 Task: Open an excel sheet and write heading  Prime Sales. Add 10 people name  'David White, Emily Green, Andrew Baker, Madison Evans, Logan King, Grace Hill, Gabriel Young, Elizabeth Flores, Samuel Reed, Avery Nelson'Item code in between  5005-5060. Product range in between  5000-20000. Add Products   Keen Shoe, Lacoste Shoe, Merrell Shoe, Mizuno Shoe, Onitsuka Tiger Shoe, Salomon Shoe, Sanuk Shoe, Saucony Shoe, Sperry Shoe, Superga Shoe.Choose quantity  1 to 10 Tax 12 percent Total Add Amount. Save page  Prime Sales review book
Action: Mouse moved to (94, 163)
Screenshot: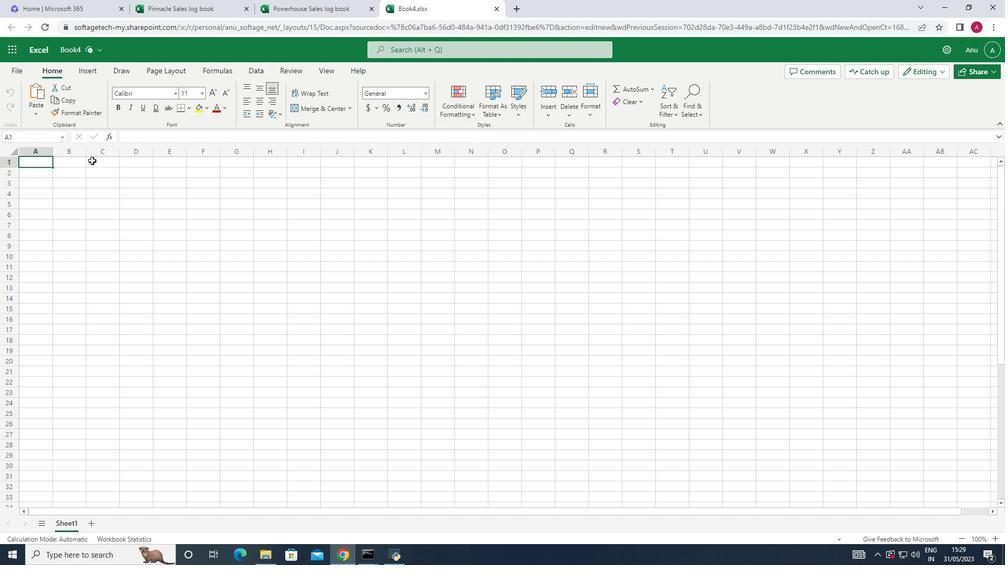 
Action: Mouse pressed left at (94, 163)
Screenshot: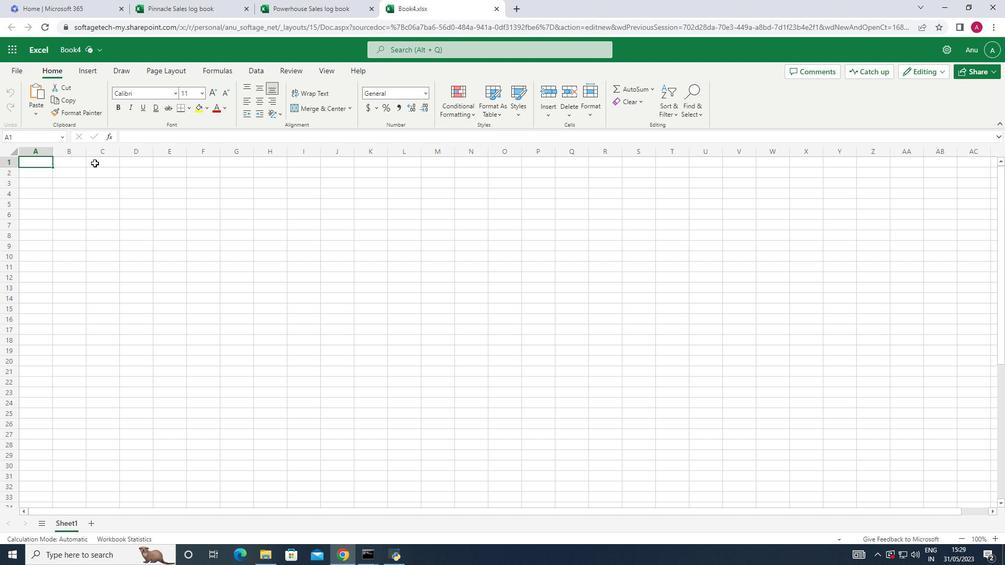 
Action: Key pressed <Key.shift>Prime<Key.space><Key.shift>Sales
Screenshot: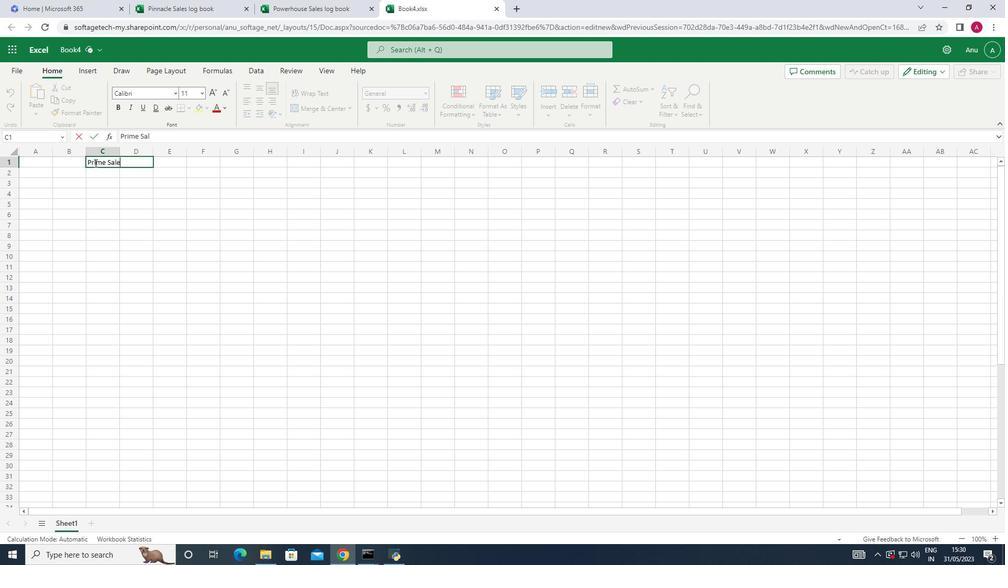 
Action: Mouse moved to (40, 172)
Screenshot: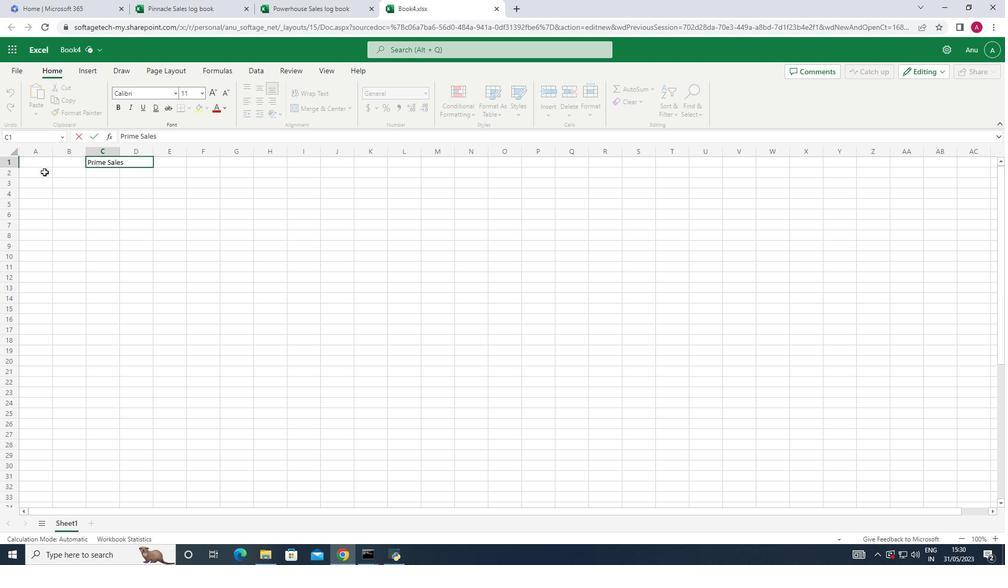 
Action: Mouse pressed left at (40, 172)
Screenshot: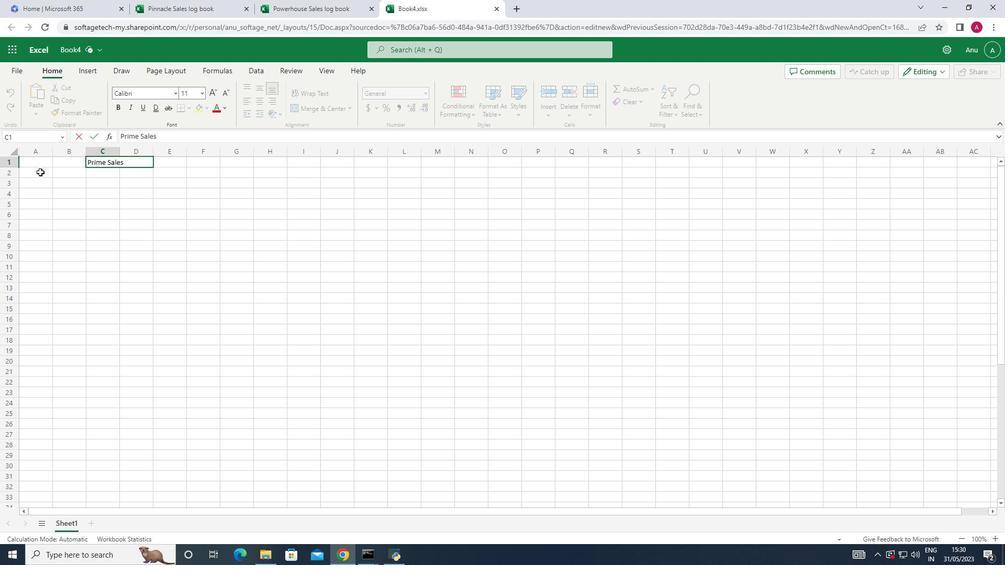 
Action: Key pressed <Key.shift_r><Key.shift_r>Name<Key.down><Key.shift>David<Key.space><Key.shift><Key.shift><Key.shift><Key.shift><Key.shift><Key.shift><Key.shift><Key.shift><Key.shift><Key.shift><Key.shift><Key.shift>White<Key.down><Key.shift>Emily<Key.space><Key.shift>Green<Key.down><Key.shift>Andrew<Key.space><Key.shift>Baker<Key.down><Key.shift_r>Madison<Key.space><Key.shift>Evans<Key.down><Key.shift_r>Logan<Key.space><Key.shift_r>King<Key.down><Key.shift>Grace<Key.space><Key.shift_r><Key.shift_r><Key.shift_r><Key.shift_r><Key.shift_r><Key.shift_r><Key.shift_r><Key.shift_r>Hili<Key.down><Key.up><Key.backspace><Key.shift>Grace<Key.space><Key.shift>Hill<Key.down><Key.shift>Gabriel<Key.space><Key.shift_r>Young<Key.down><Key.shift>Elizabeth<Key.space><Key.shift><Key.shift><Key.shift><Key.shift><Key.shift><Key.shift><Key.shift><Key.shift><Key.shift><Key.shift><Key.shift><Key.shift><Key.shift><Key.shift><Key.shift>Flores<Key.down><Key.shift>Samuel<Key.space><Key.shift>Reed<Key.down><Key.shift>Avery<Key.space><Key.shift_r>Nelson
Screenshot: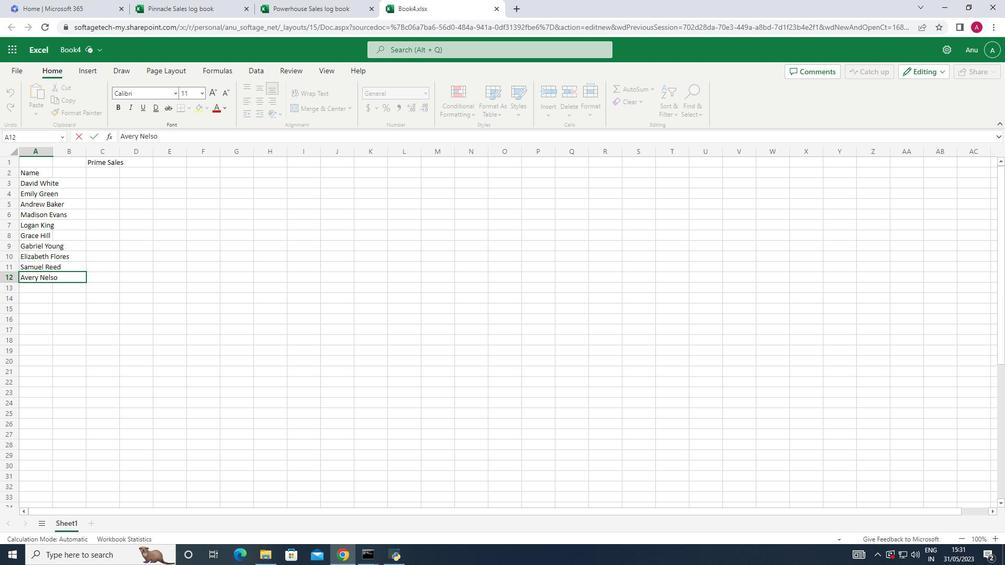 
Action: Mouse moved to (55, 151)
Screenshot: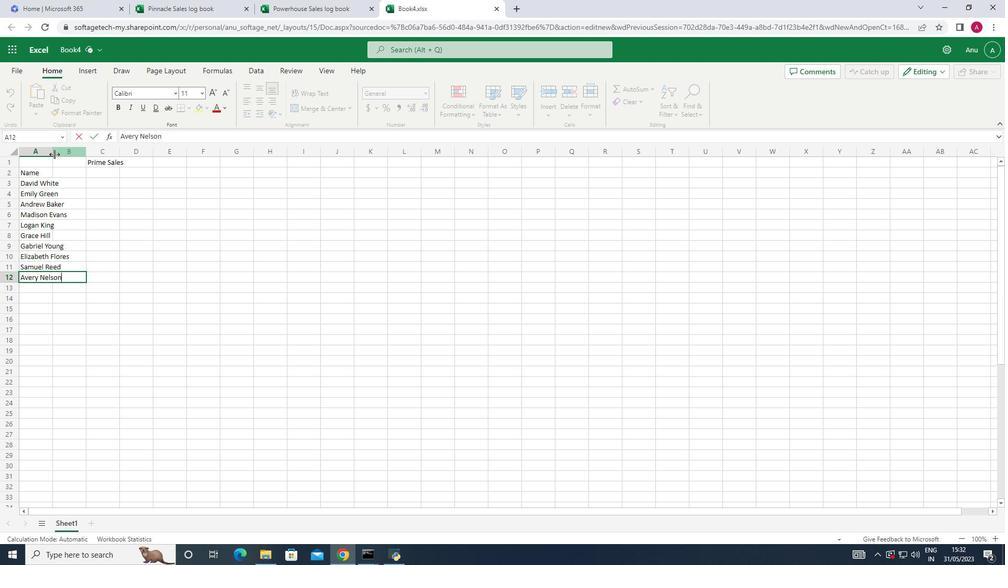 
Action: Mouse pressed left at (55, 151)
Screenshot: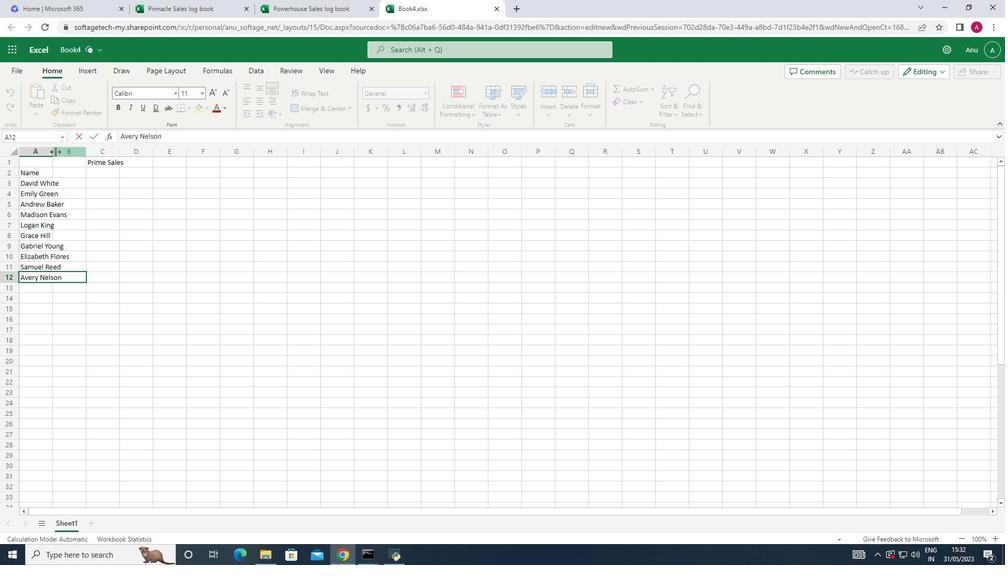 
Action: Mouse pressed left at (55, 151)
Screenshot: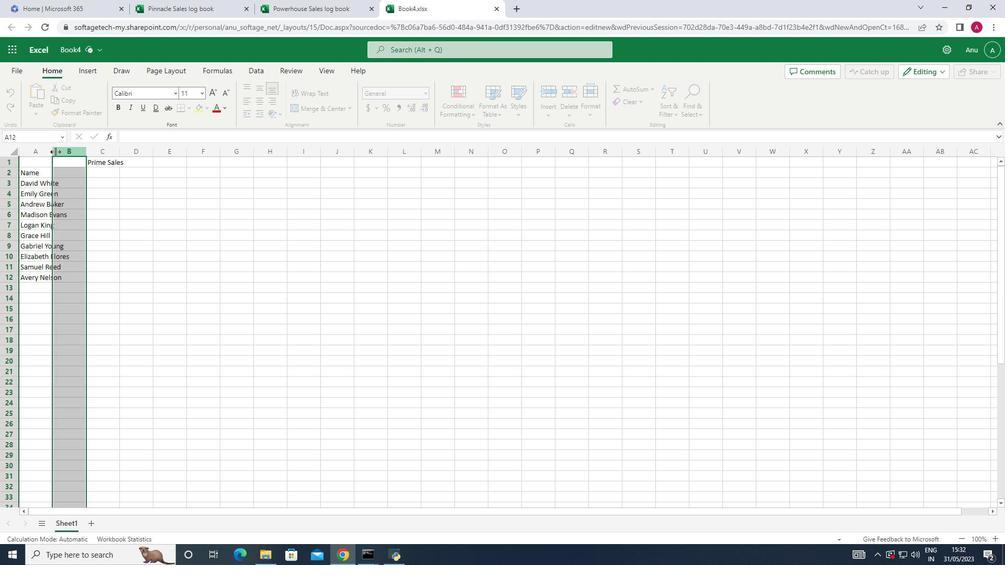 
Action: Mouse moved to (84, 171)
Screenshot: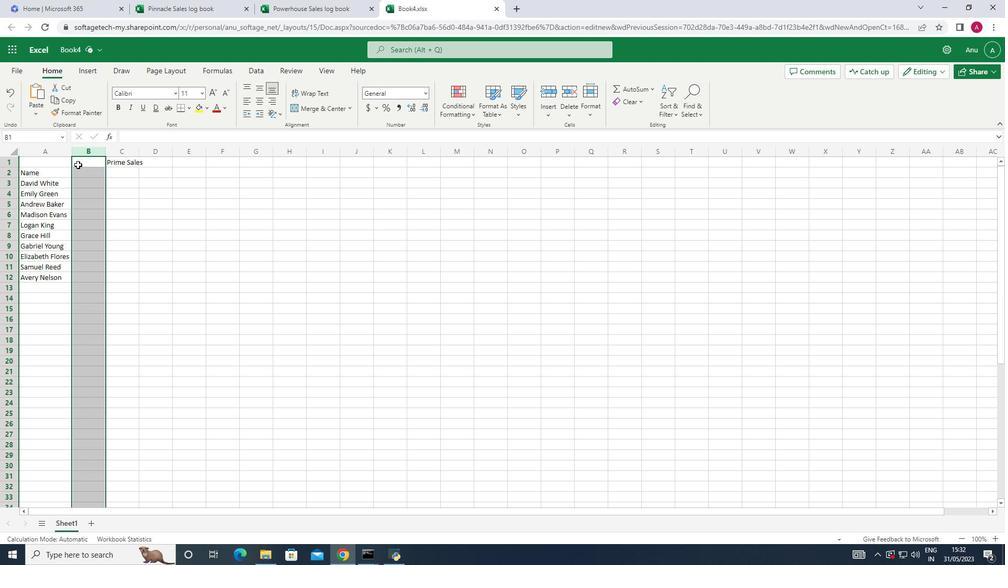 
Action: Mouse pressed left at (84, 171)
Screenshot: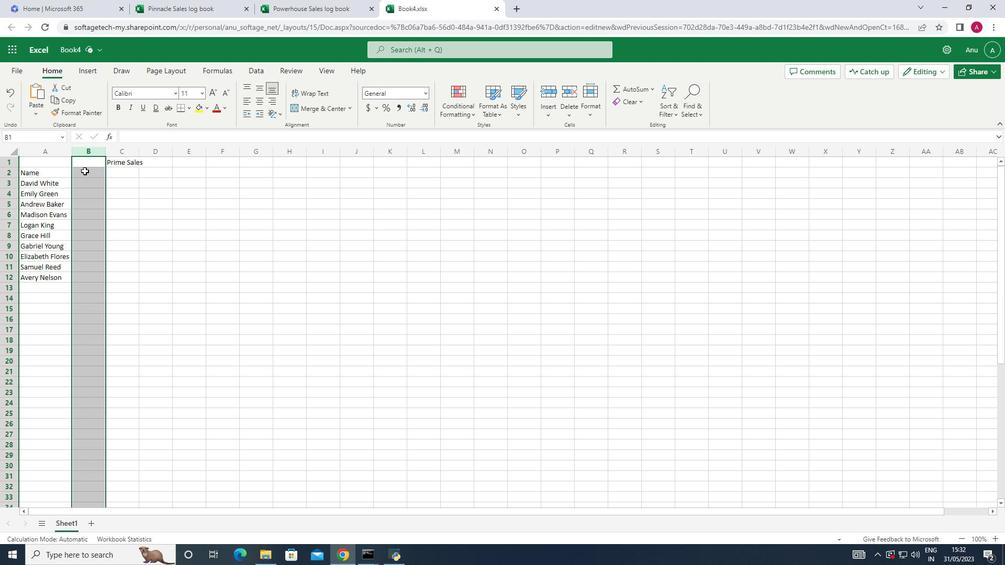 
Action: Mouse moved to (63, 187)
Screenshot: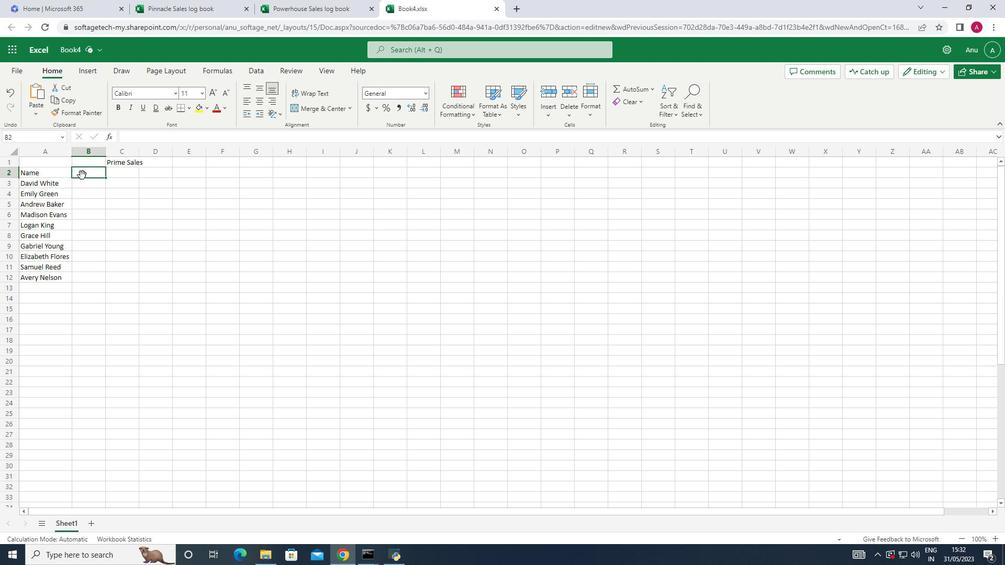 
Action: Key pressed <Key.shift_r>Item<Key.space><Key.shift>Code<Key.down>500550<Key.backspace><Key.backspace><Key.down>5008<Key.down>5010<Key.down>5016<Key.down>5022<Key.down>5035<Key.down>5055<Key.down>5057<Key.down>5059<Key.down>505<Key.backspace>60
Screenshot: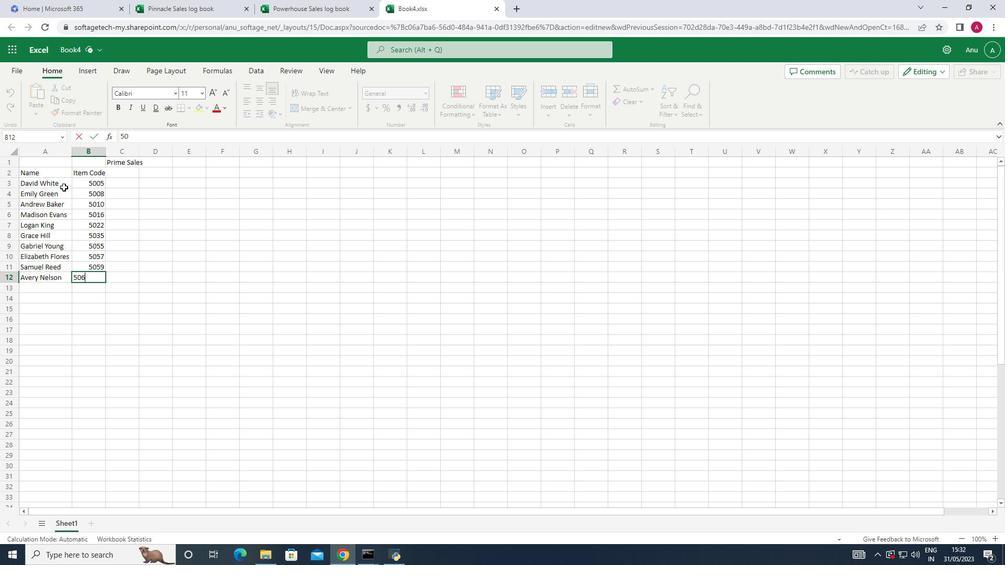 
Action: Mouse moved to (129, 171)
Screenshot: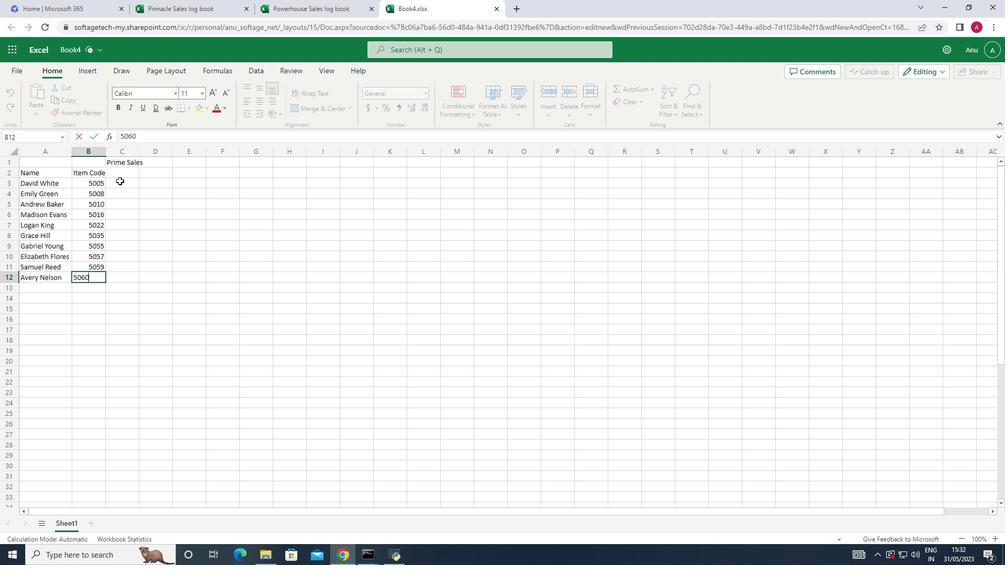 
Action: Mouse pressed left at (129, 171)
Screenshot: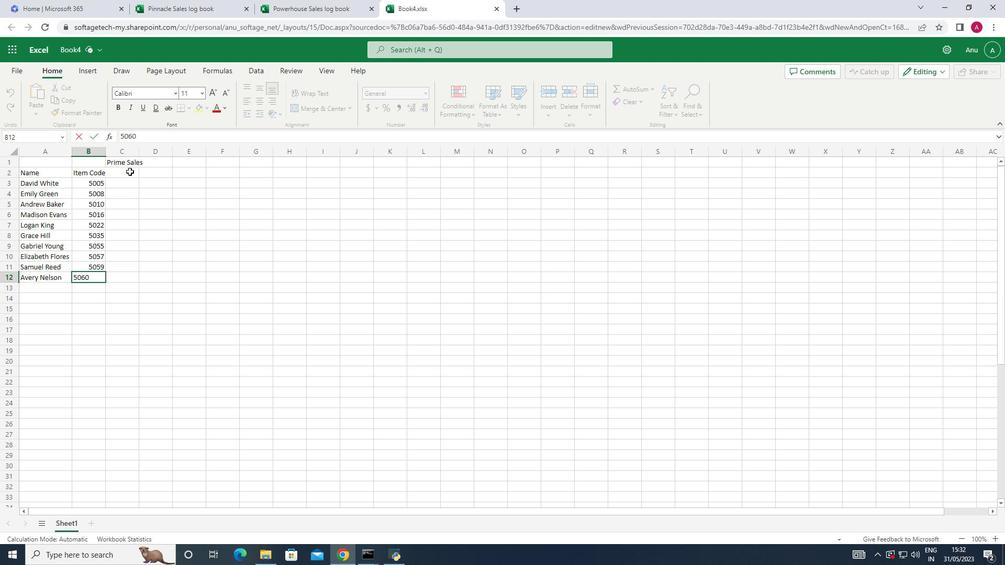 
Action: Mouse moved to (107, 184)
Screenshot: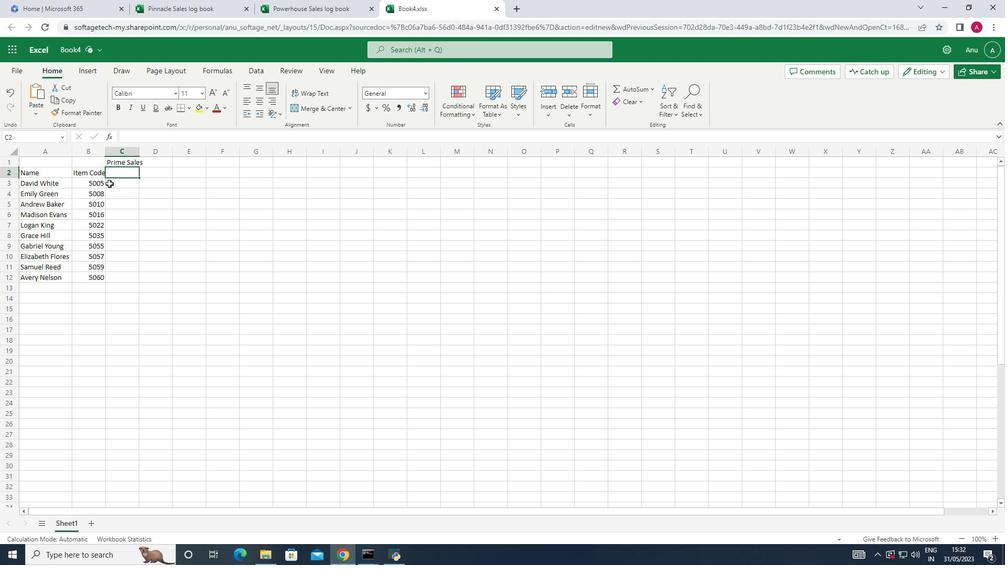 
Action: Key pressed <Key.shift_r>Product<Key.space><Key.shift>Range<Key.down>5000<Key.down>7000<Key.down>10000<Key.down>12000<Key.down>16000<Key.down>16700<Key.down>17000<Key.down>18200<Key.down>19500<Key.down>20000
Screenshot: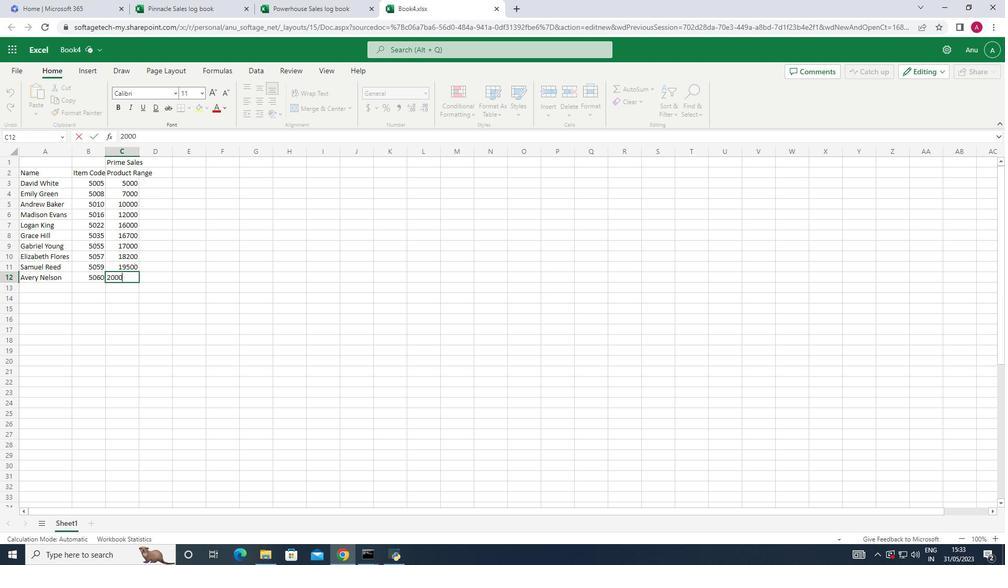 
Action: Mouse moved to (138, 150)
Screenshot: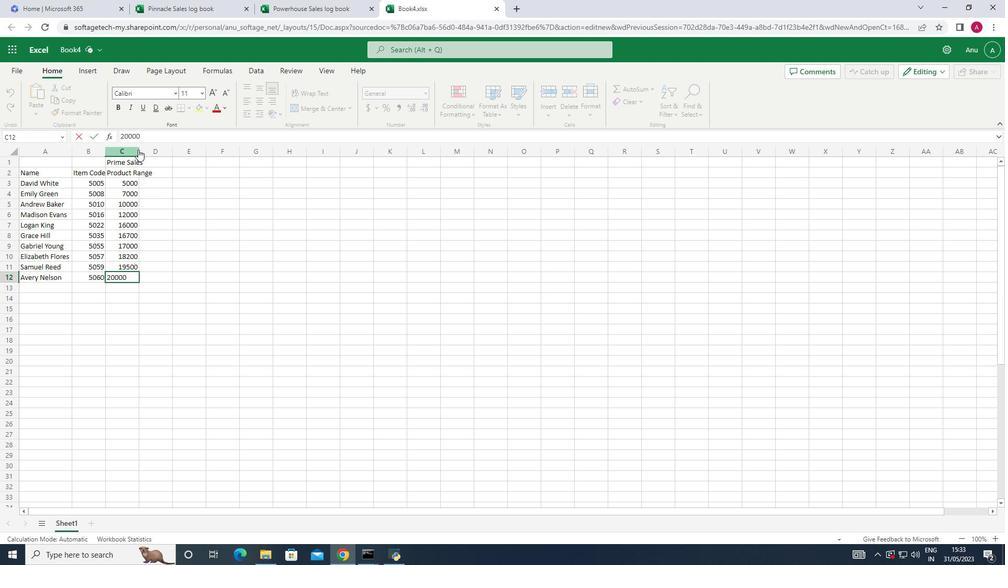 
Action: Mouse pressed left at (138, 150)
Screenshot: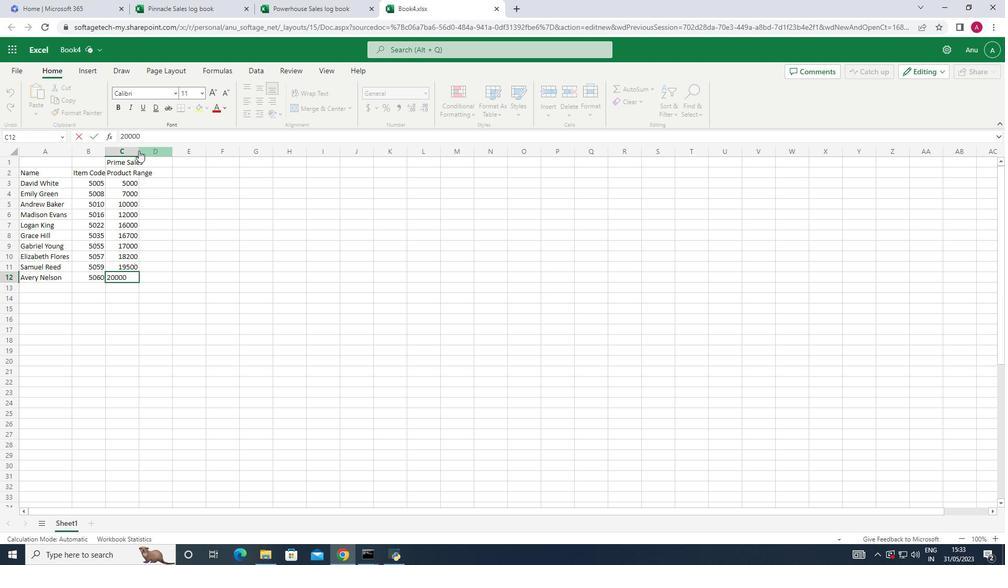 
Action: Mouse pressed left at (138, 150)
Screenshot: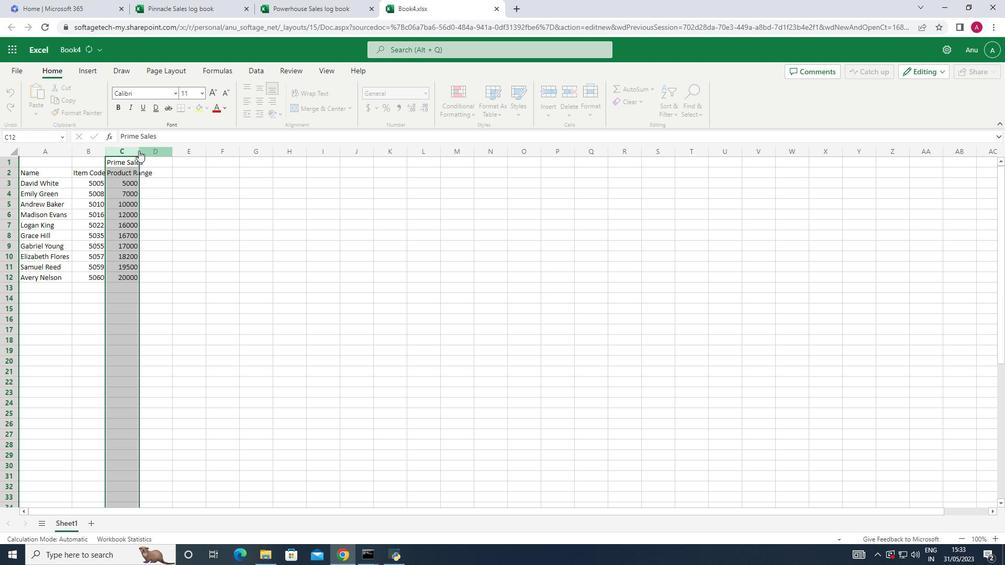 
Action: Mouse moved to (165, 171)
Screenshot: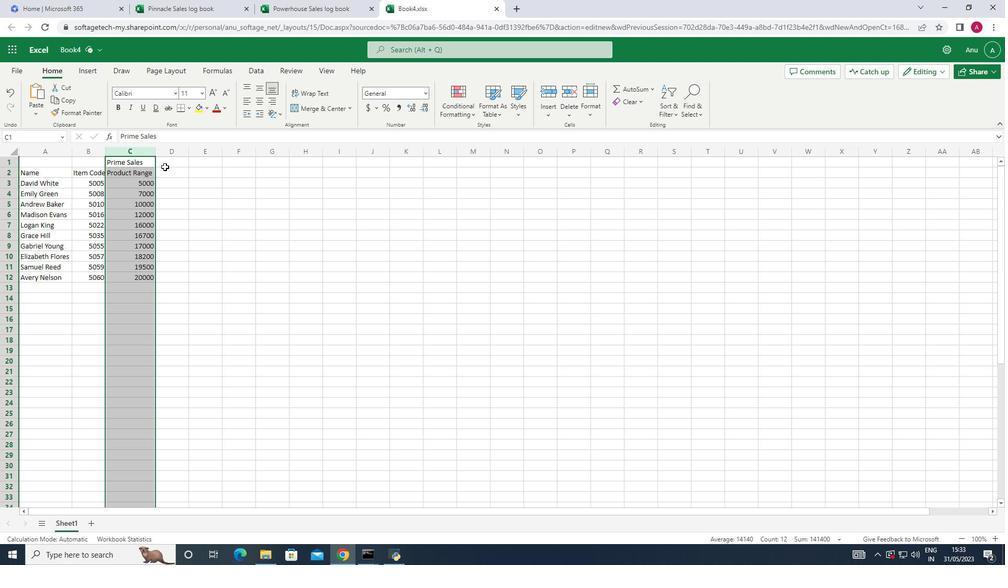 
Action: Mouse pressed left at (165, 171)
Screenshot: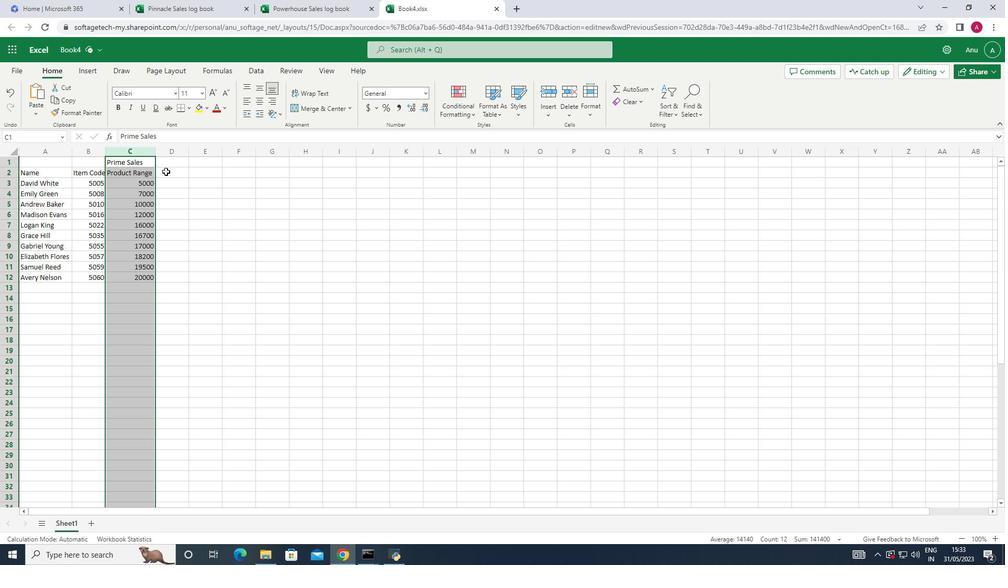 
Action: Mouse moved to (137, 193)
Screenshot: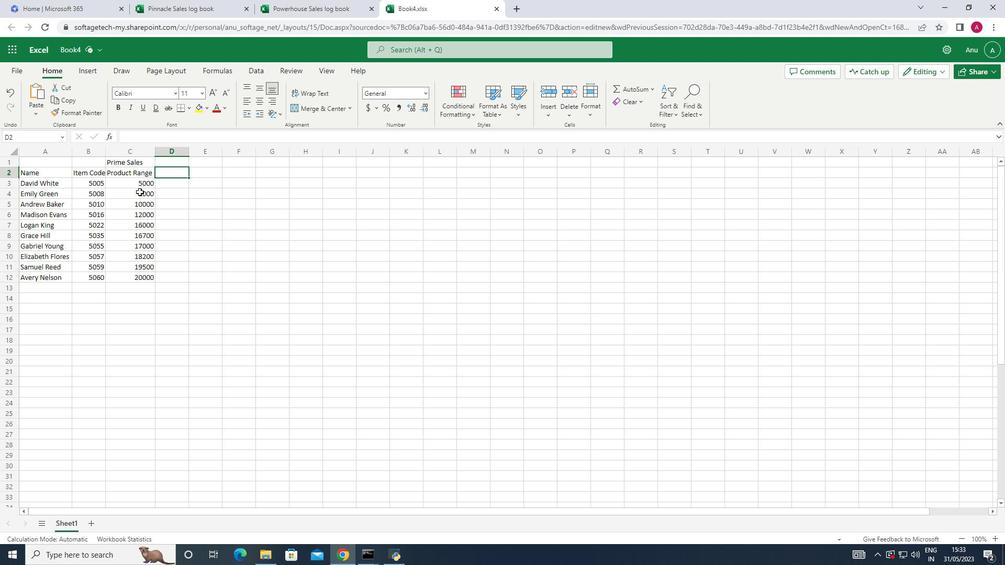 
Action: Key pressed <Key.shift_r>Product<Key.space>
Screenshot: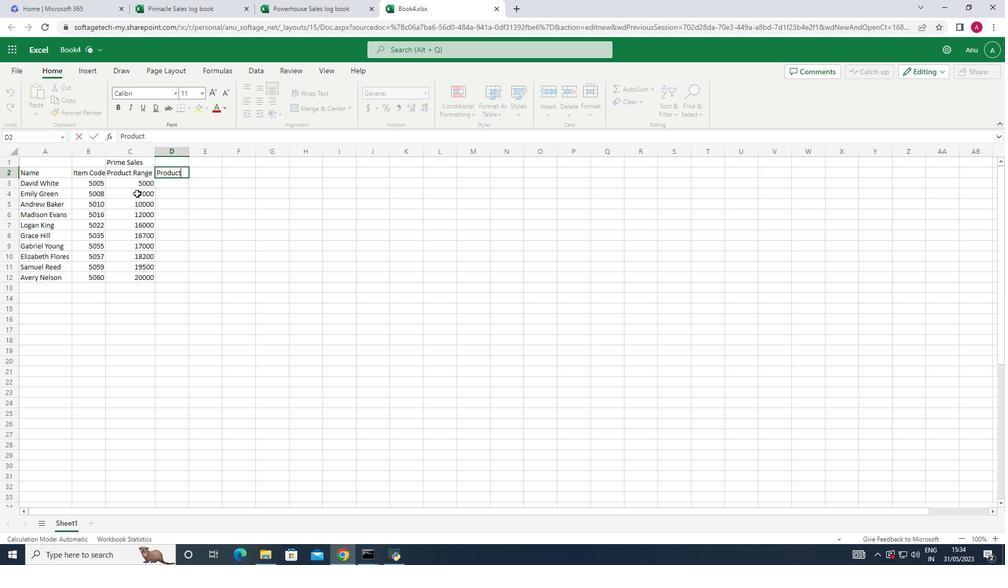 
Action: Mouse moved to (90, 225)
Screenshot: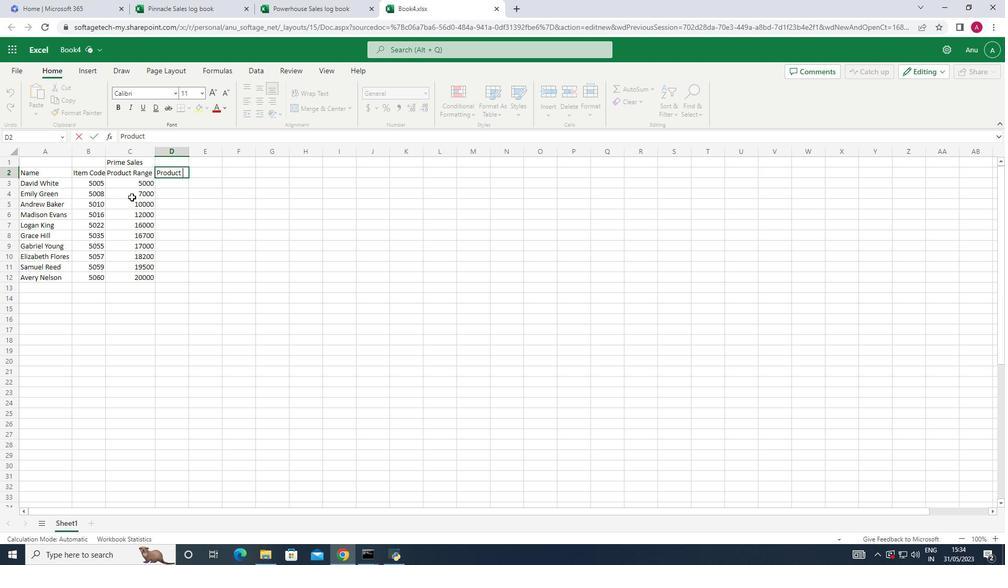 
Action: Key pressed s
Screenshot: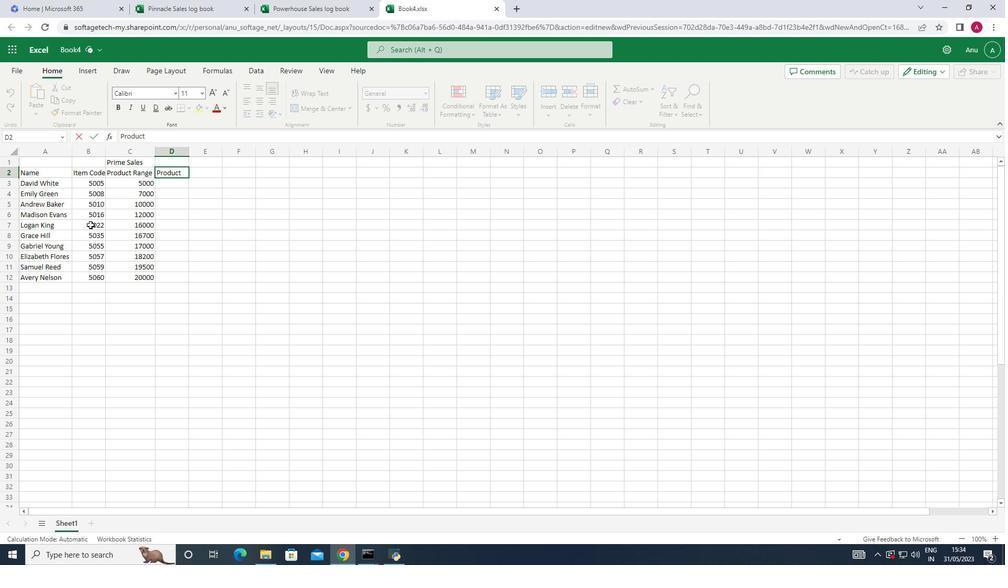 
Action: Mouse moved to (23, 315)
Screenshot: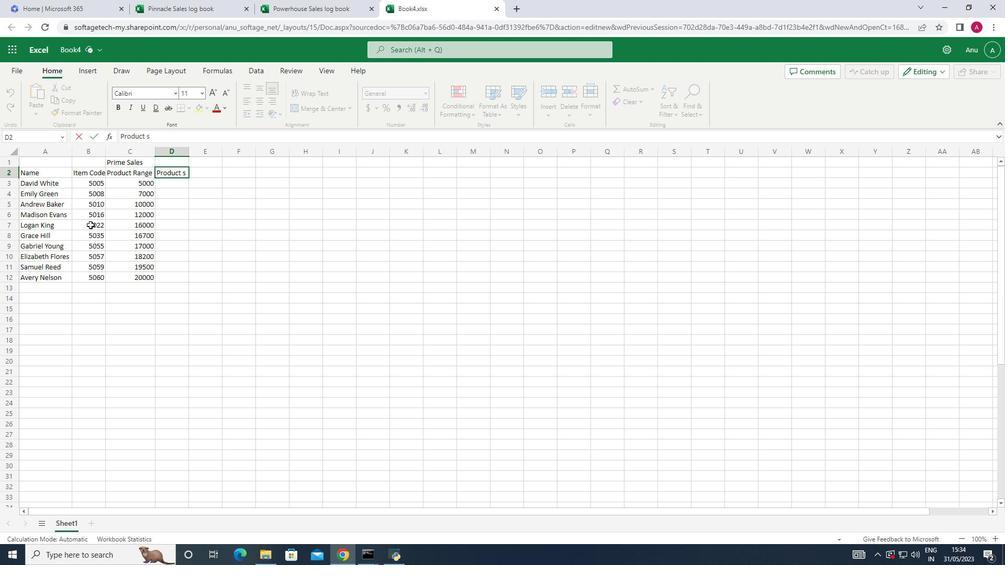 
Action: Key pressed <Key.backspace><Key.backspace>s<Key.down><Key.shift_r>Keen<Key.space><Key.shift>Shoe<Key.down><Key.shift_r>Lacoste<Key.space><Key.shift>Shoe<Key.down><Key.shift><Key.shift><Key.shift><Key.shift>Merrell<Key.space><Key.shift>Shoe<Key.down><Key.shift_r>Mizuno<Key.space><Key.shift>Shoe<Key.down><Key.shift_r>Onitsuka<Key.space><Key.shift>Tiger<Key.space><Key.shift>Shoe<Key.down><Key.shift>Salomon<Key.space><Key.shift>Shoe<Key.down><Key.shift>Sanuk<Key.space><Key.shift>Shoe<Key.down><Key.shift>Saucony<Key.space><Key.shift>Shoe<Key.down><Key.shift>Sperry<Key.space><Key.shift>Shoe<Key.down><Key.shift>Superga<Key.space>sh<Key.backspace><Key.backspace><Key.shift>Shoe
Screenshot: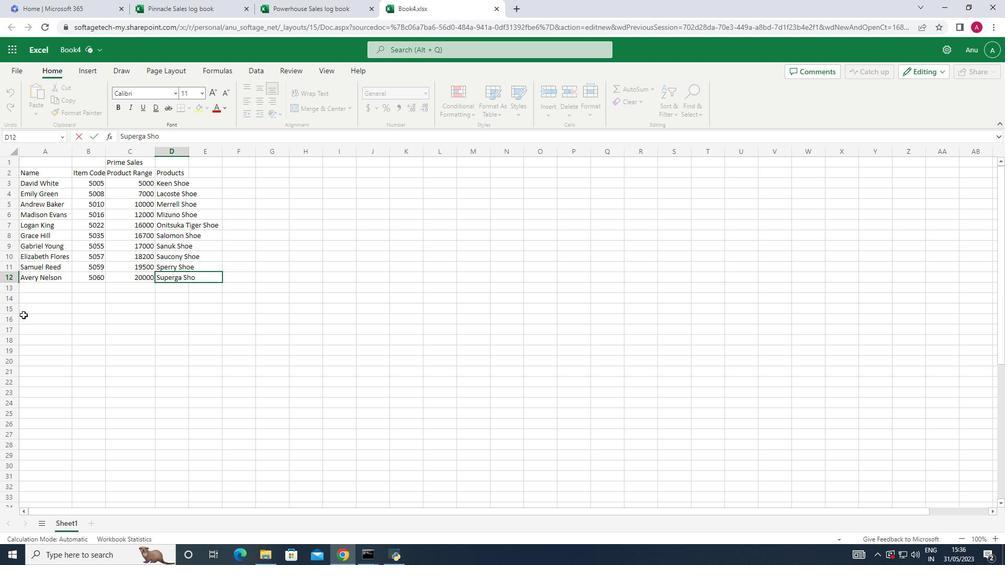 
Action: Mouse moved to (188, 151)
Screenshot: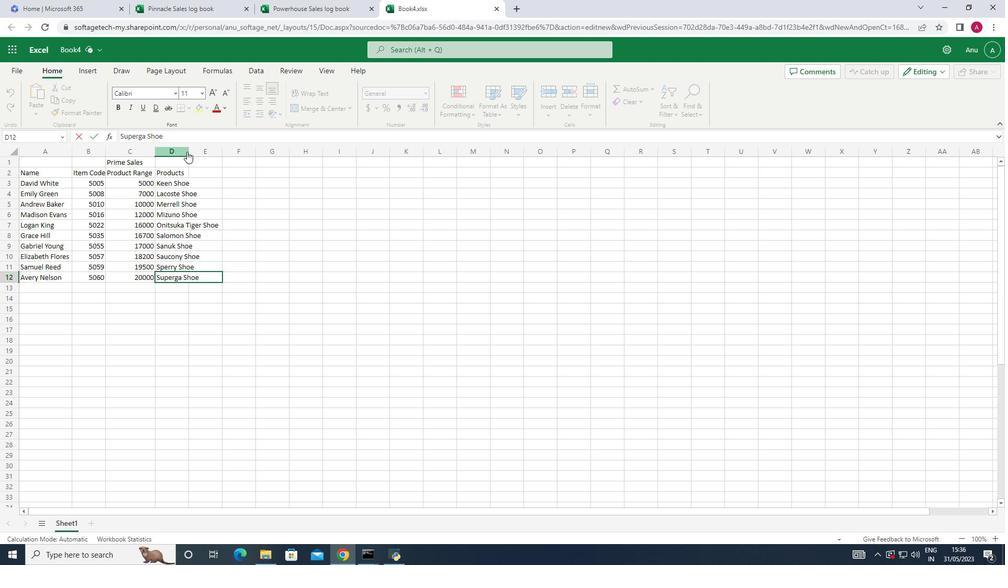 
Action: Mouse pressed left at (188, 151)
Screenshot: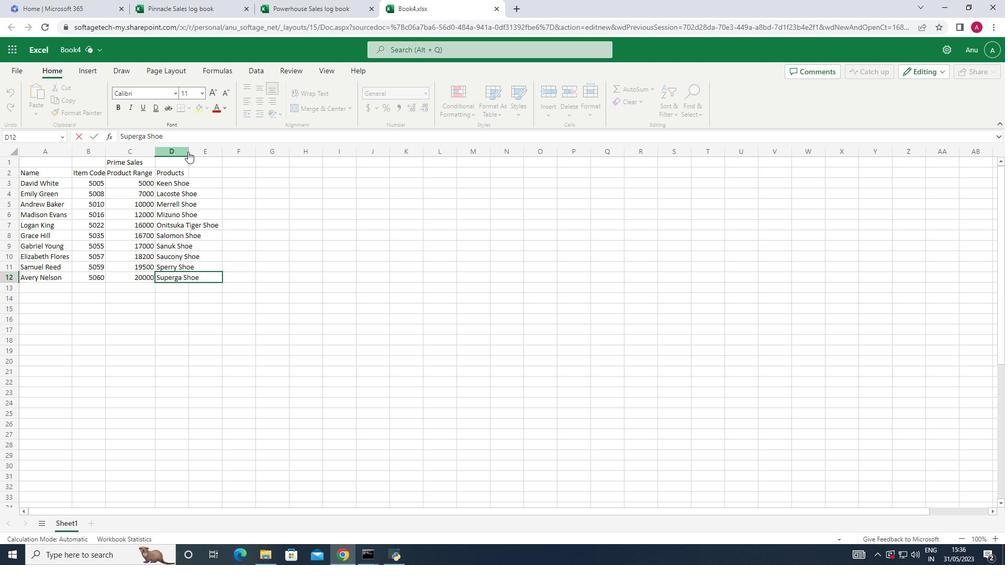 
Action: Mouse moved to (189, 150)
Screenshot: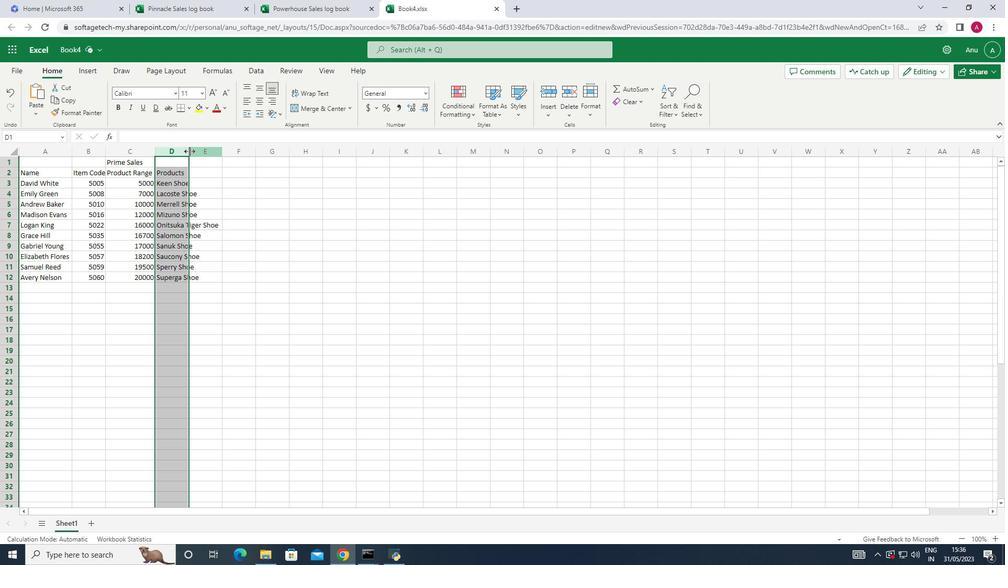 
Action: Mouse pressed left at (189, 150)
Screenshot: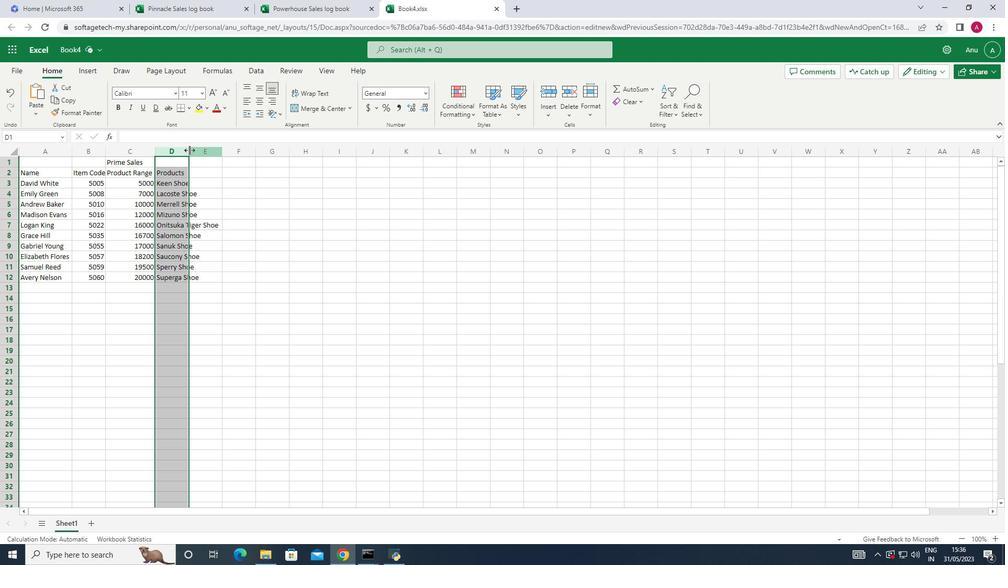 
Action: Mouse pressed left at (189, 150)
Screenshot: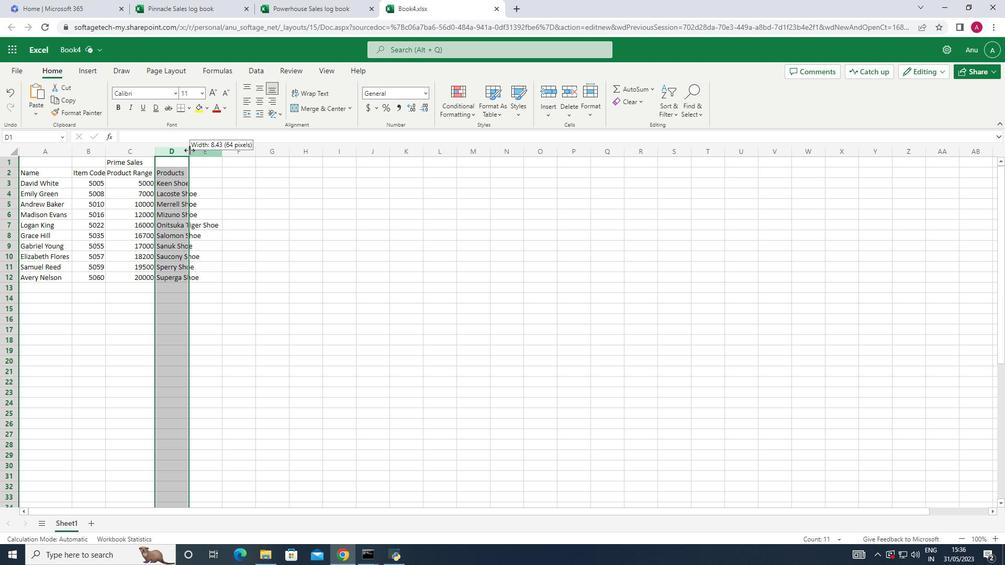 
Action: Mouse moved to (241, 173)
Screenshot: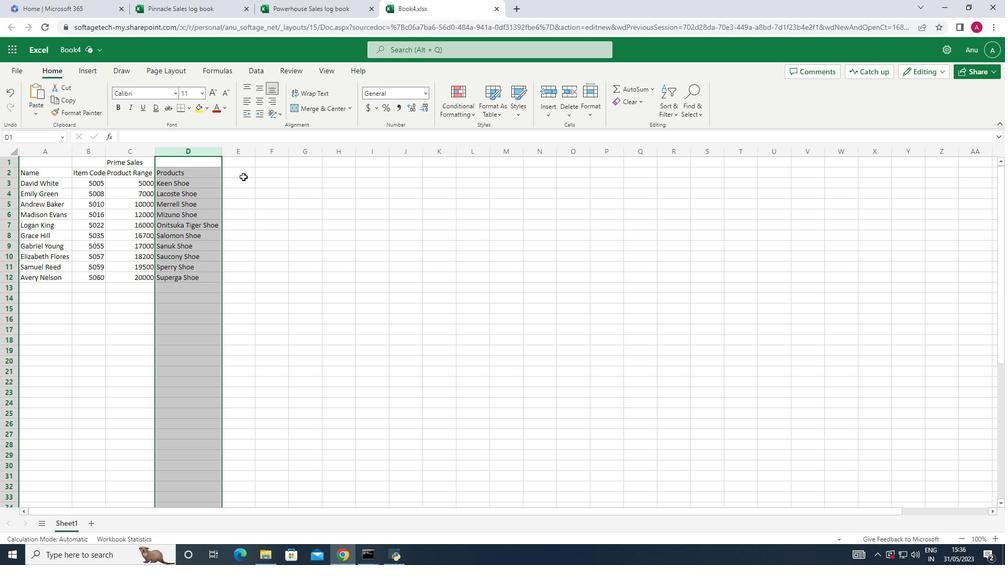 
Action: Mouse pressed left at (241, 173)
Screenshot: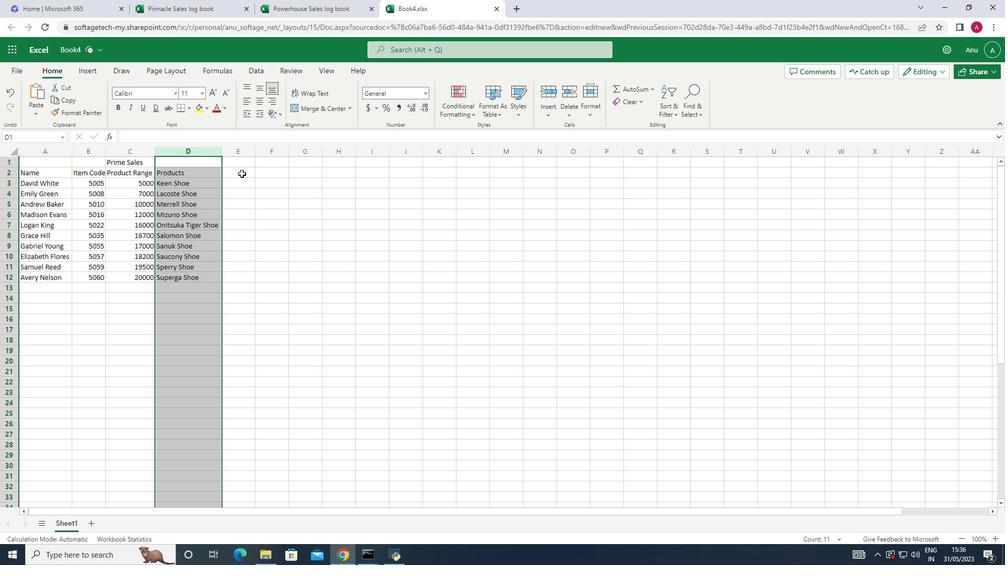 
Action: Mouse moved to (240, 173)
Screenshot: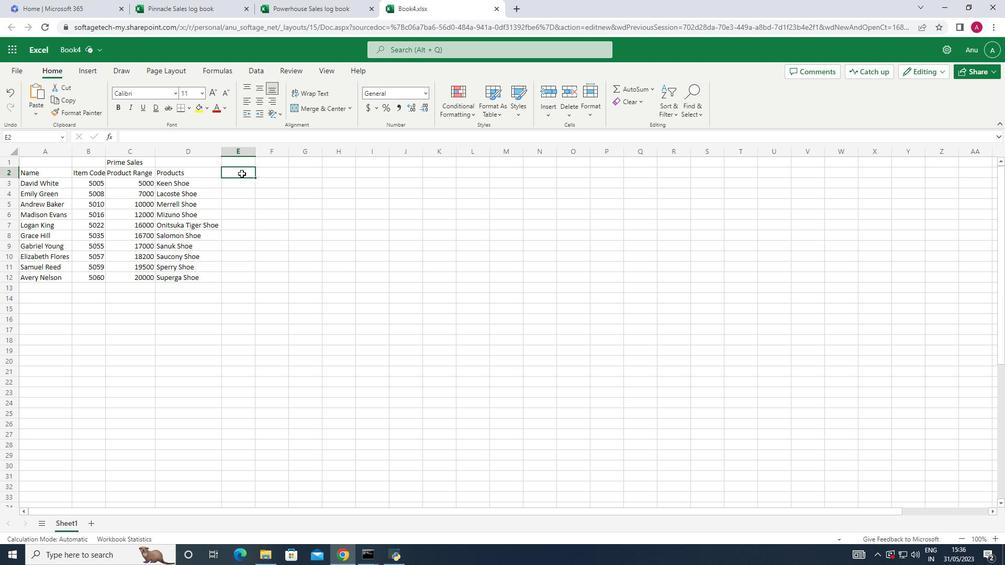 
Action: Key pressed <Key.shift>Quantity<Key.down>1<Key.down>2<Key.down>3<Key.down>4<Key.down>5<Key.down>6<Key.down>7<Key.down>8<Key.down>9<Key.down>10
Screenshot: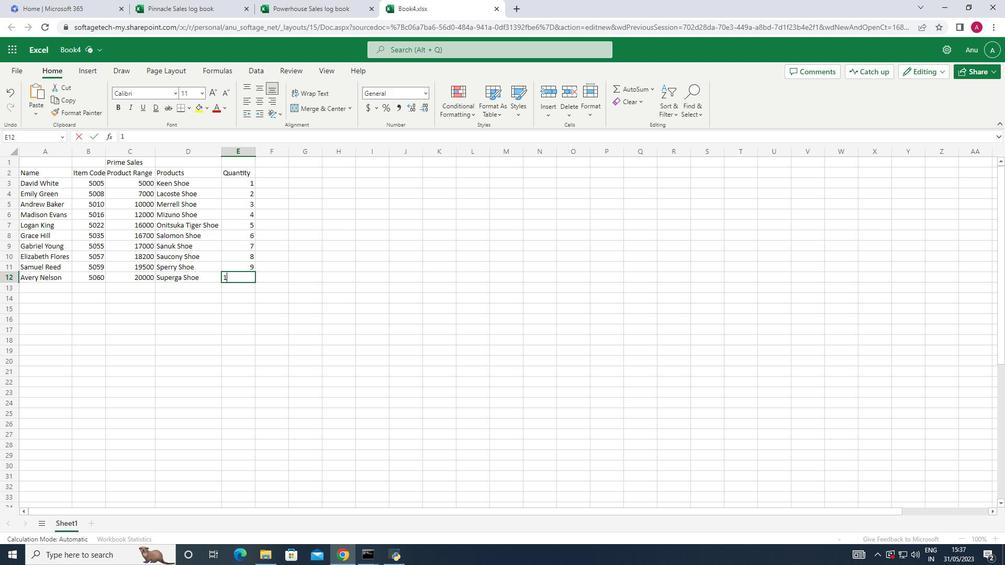 
Action: Mouse moved to (273, 179)
Screenshot: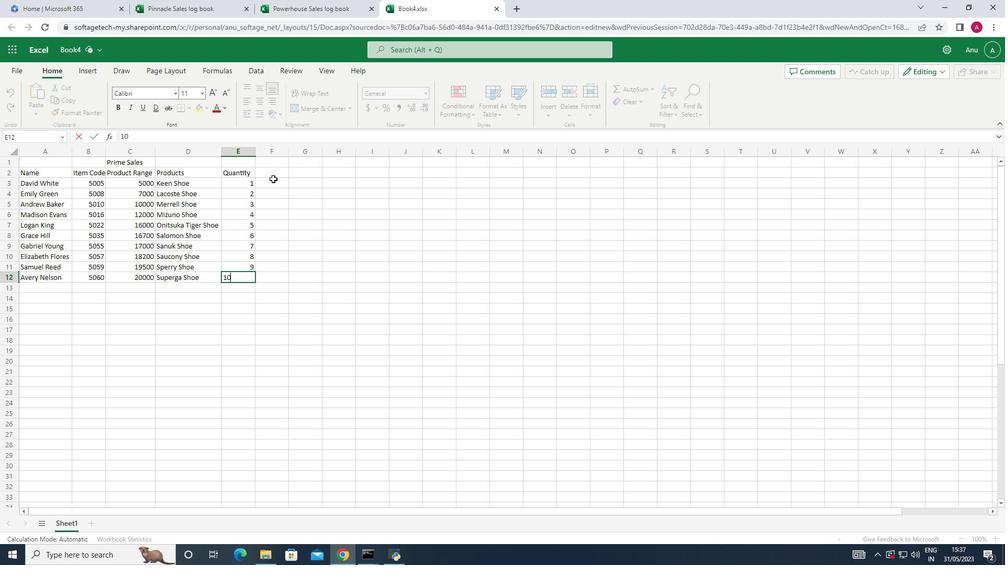 
Action: Mouse pressed left at (273, 179)
Screenshot: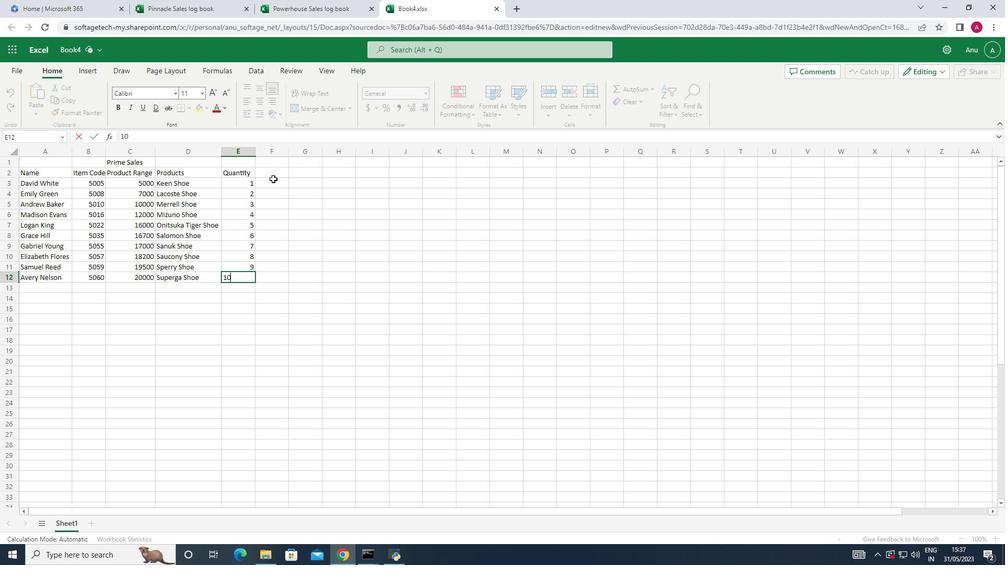 
Action: Mouse moved to (273, 172)
Screenshot: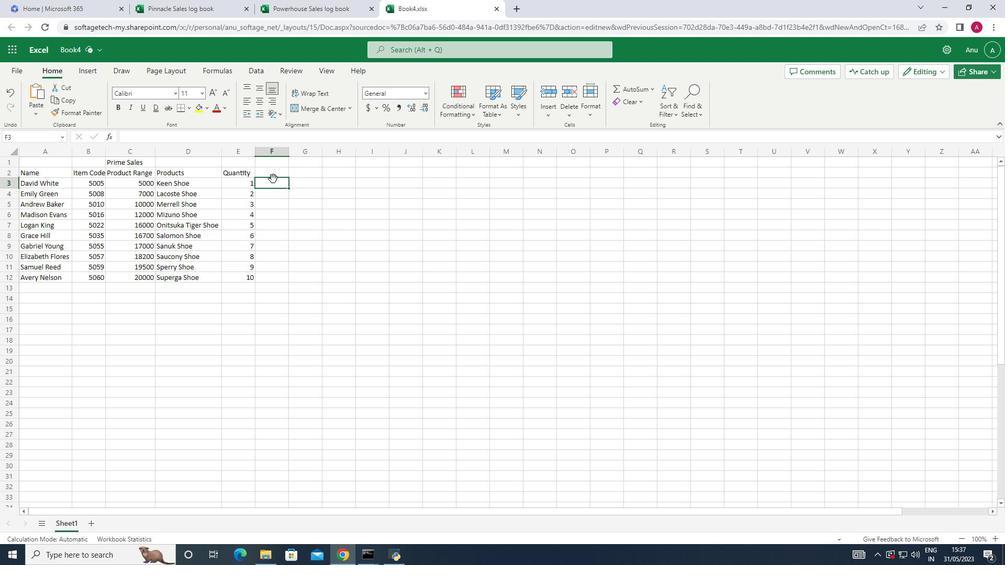 
Action: Mouse pressed left at (273, 172)
Screenshot: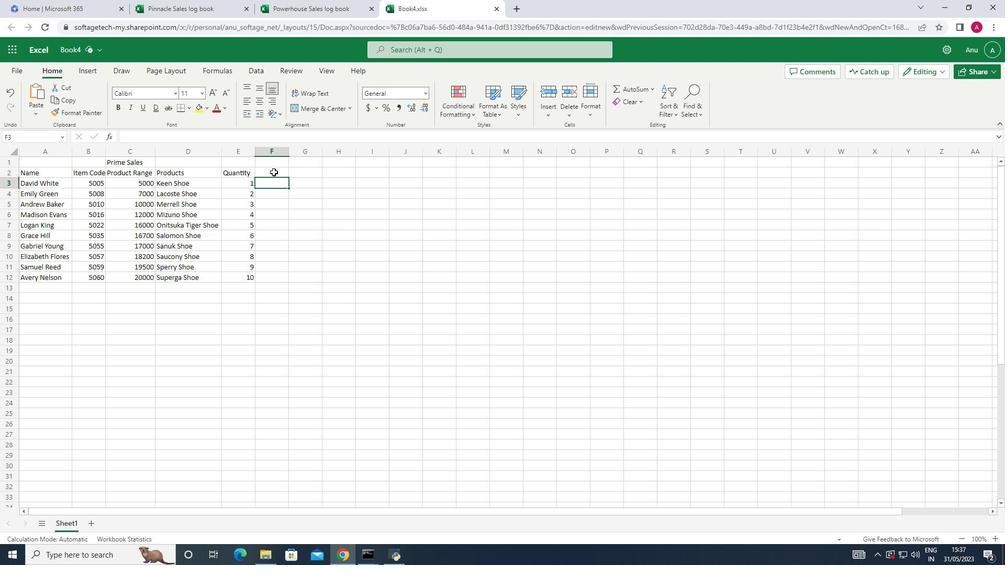 
Action: Key pressed <Key.shift>Total
Screenshot: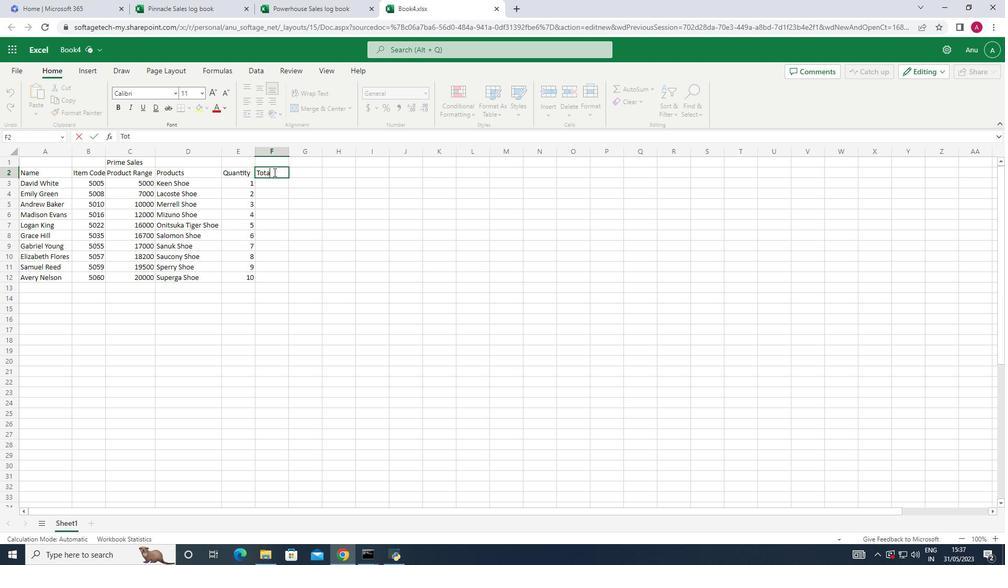 
Action: Mouse moved to (283, 184)
Screenshot: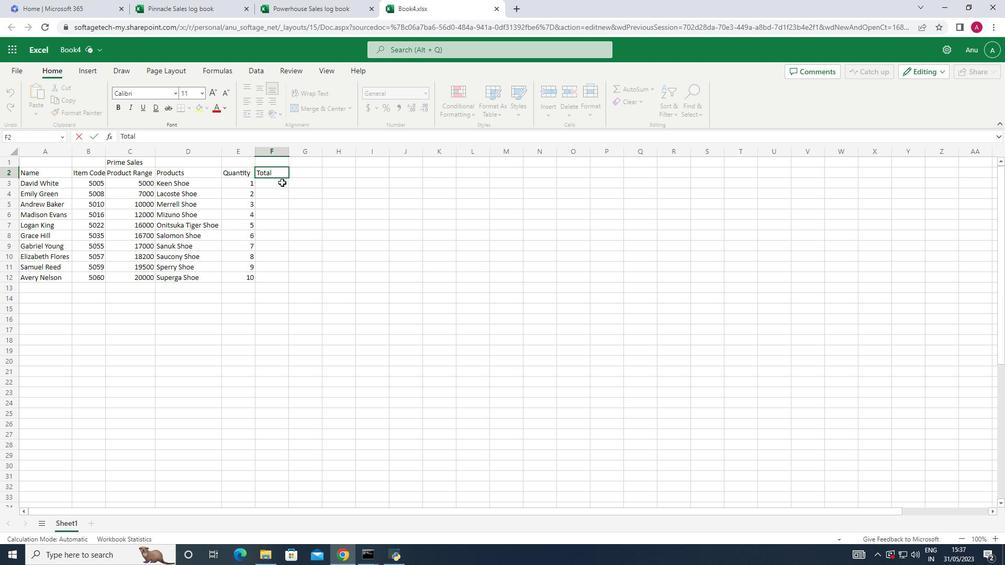 
Action: Mouse pressed left at (283, 184)
Screenshot: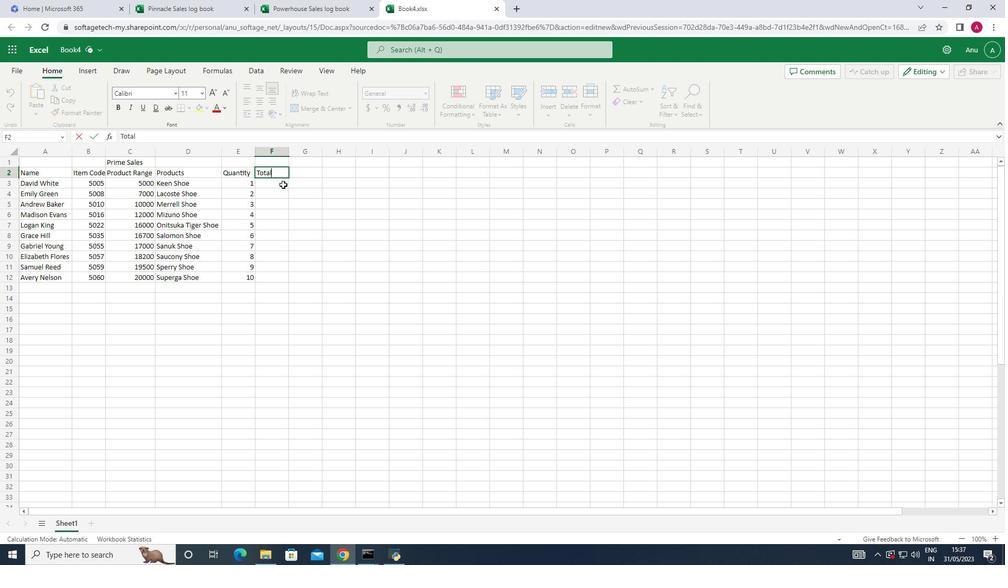 
Action: Key pressed =
Screenshot: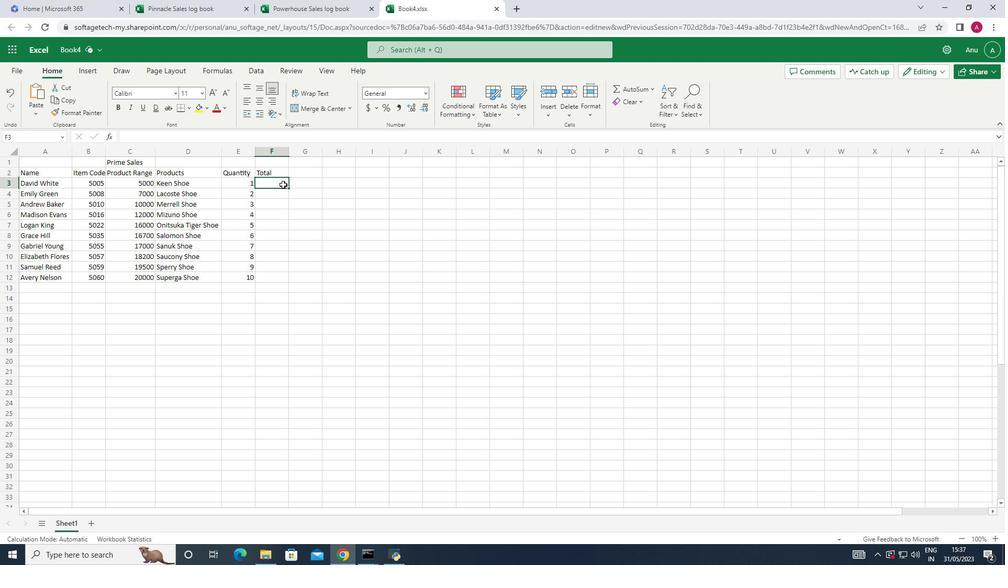 
Action: Mouse moved to (147, 185)
Screenshot: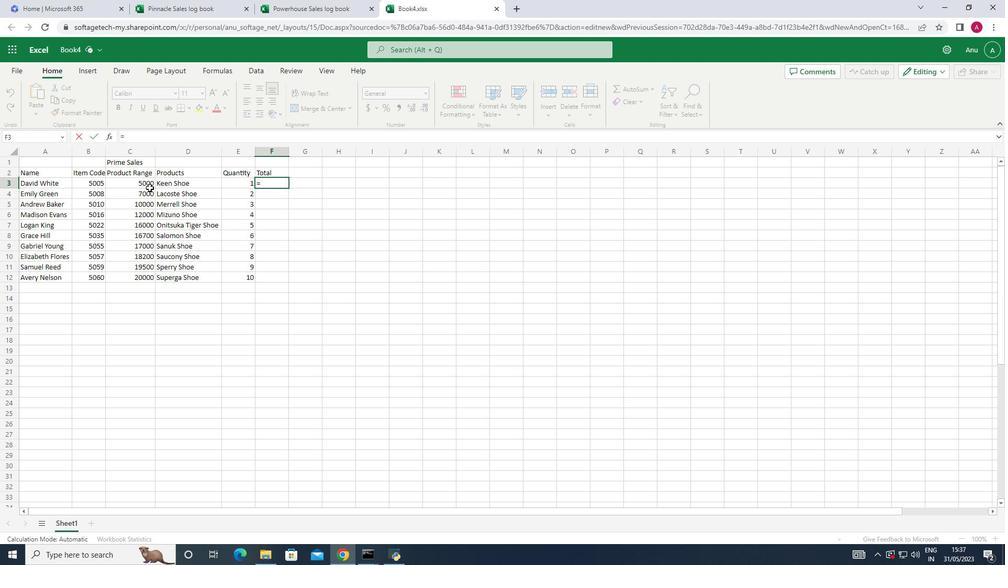 
Action: Mouse pressed left at (147, 185)
Screenshot: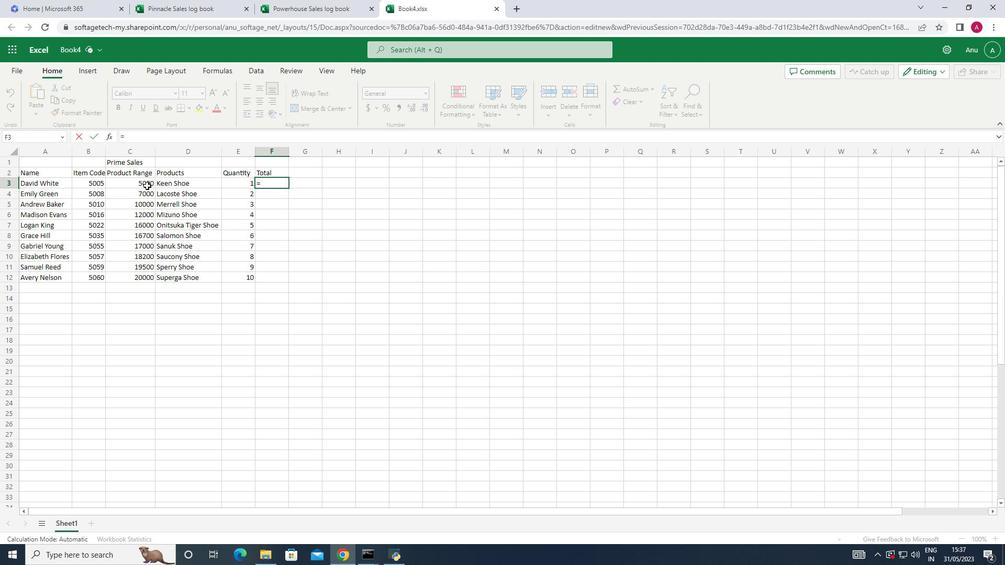 
Action: Key pressed *
Screenshot: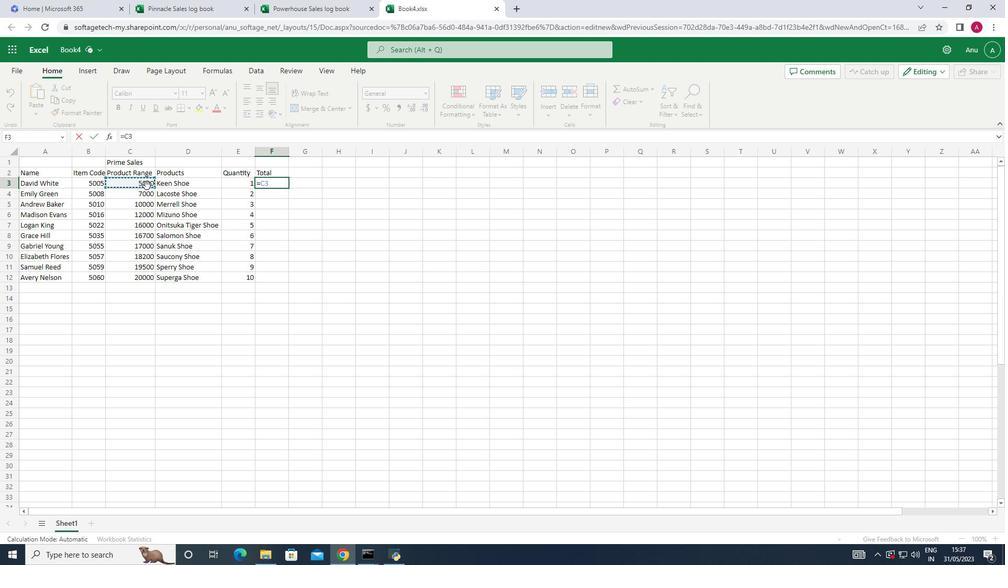 
Action: Mouse moved to (238, 185)
Screenshot: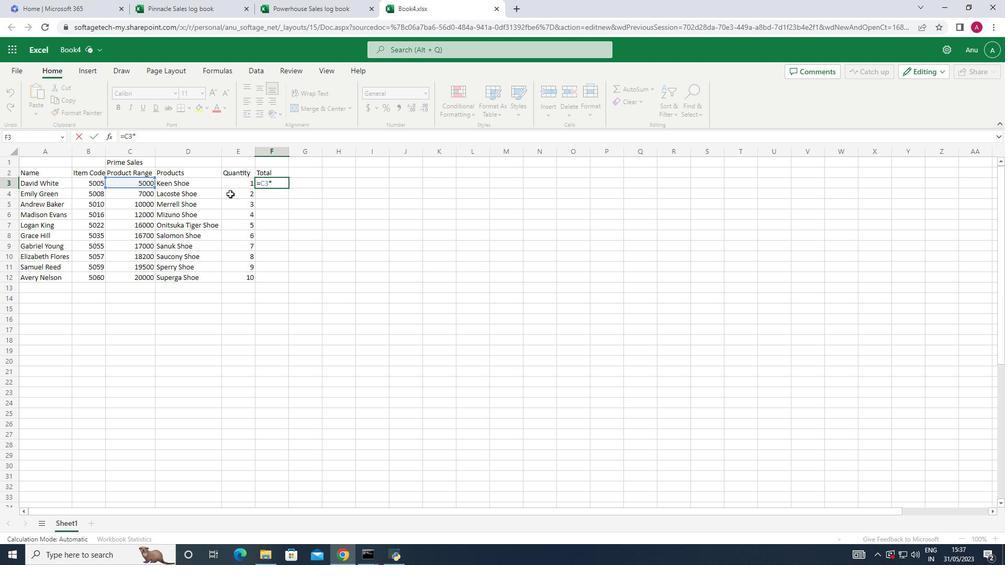 
Action: Mouse pressed left at (238, 185)
Screenshot: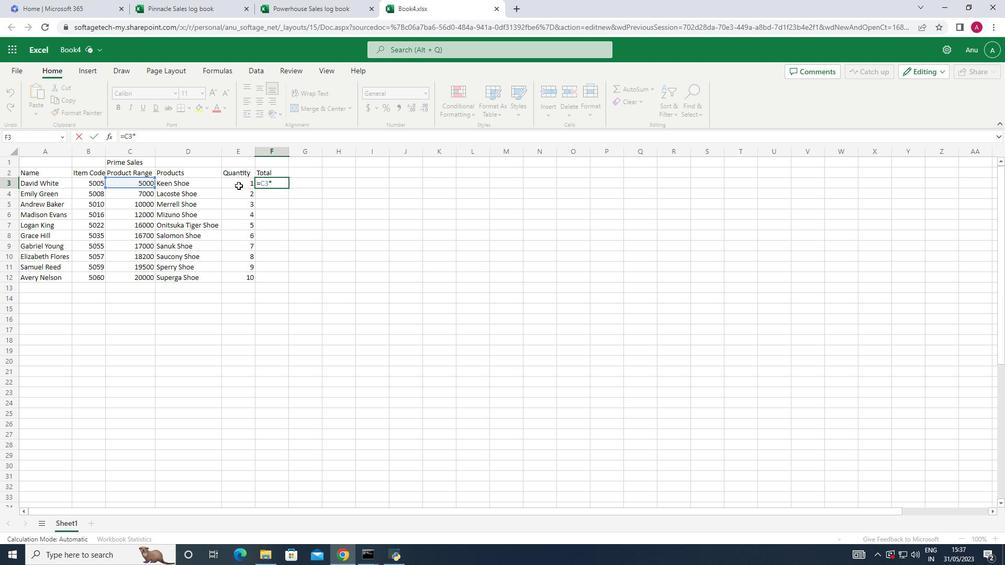 
Action: Key pressed <Key.enter>
Screenshot: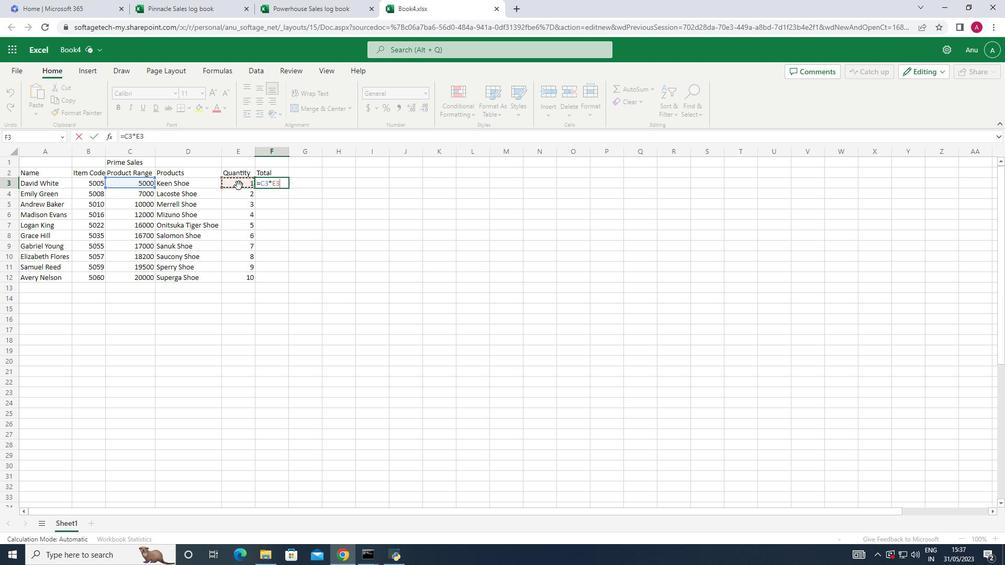 
Action: Mouse moved to (276, 188)
Screenshot: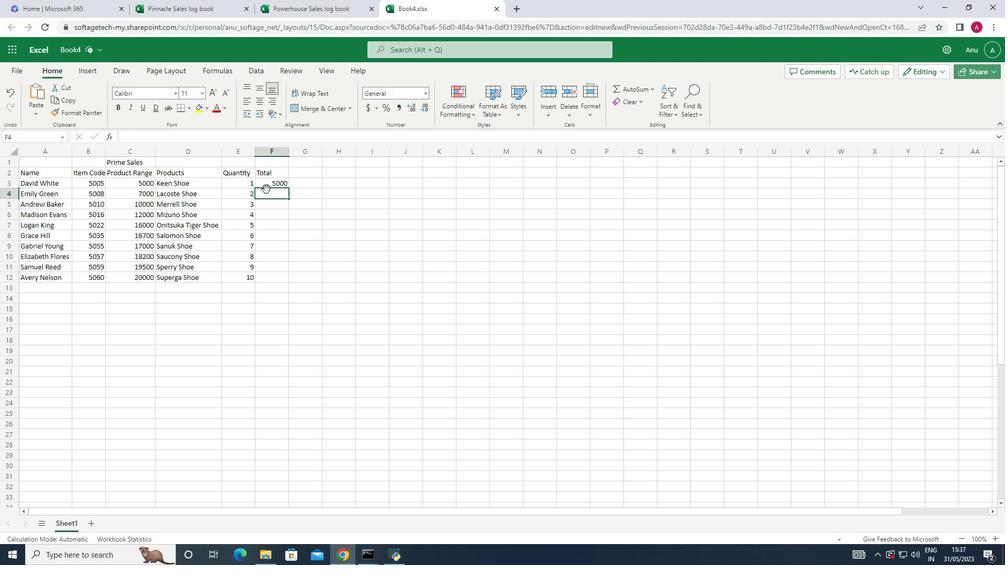 
Action: Mouse pressed left at (276, 188)
Screenshot: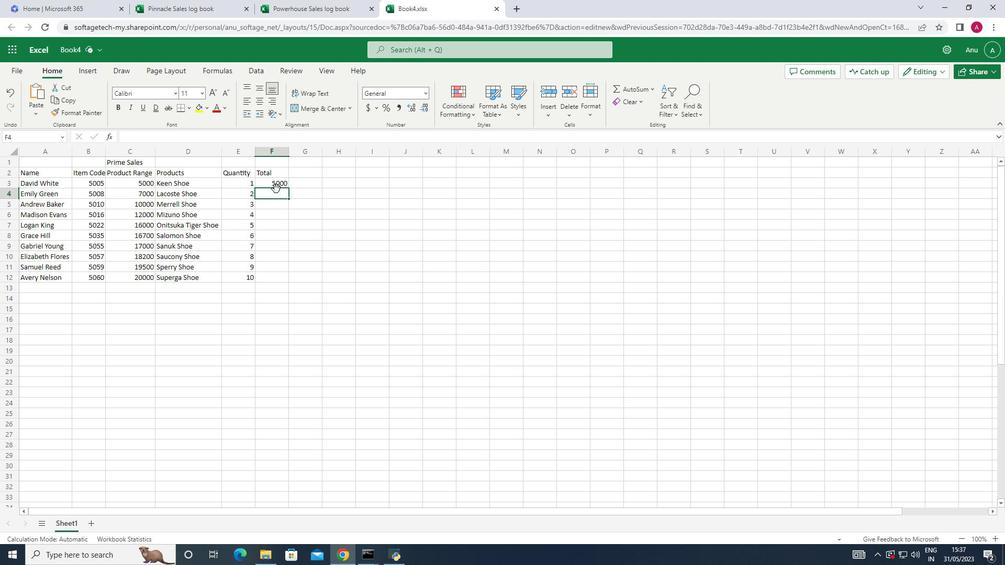 
Action: Mouse moved to (281, 185)
Screenshot: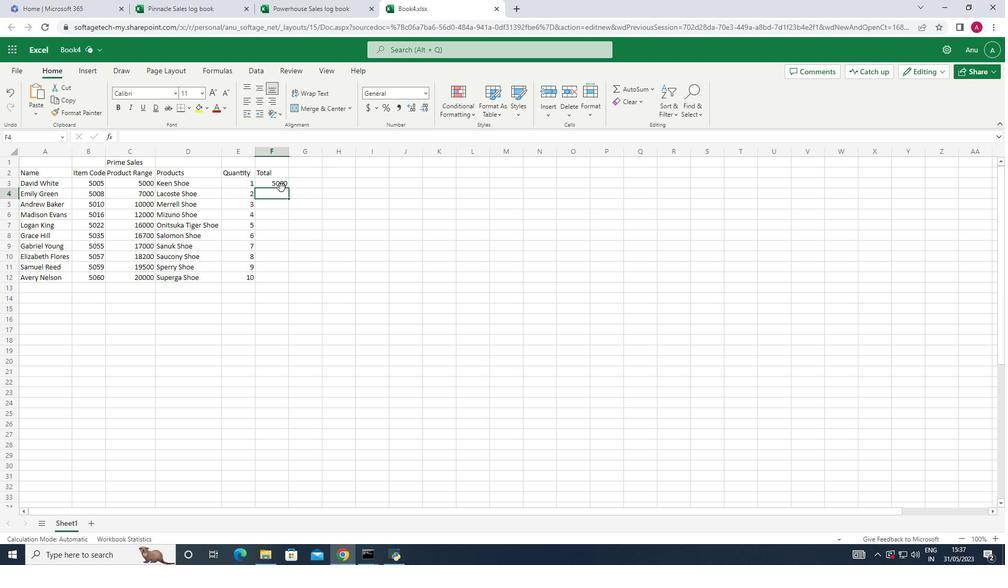 
Action: Mouse pressed left at (281, 185)
Screenshot: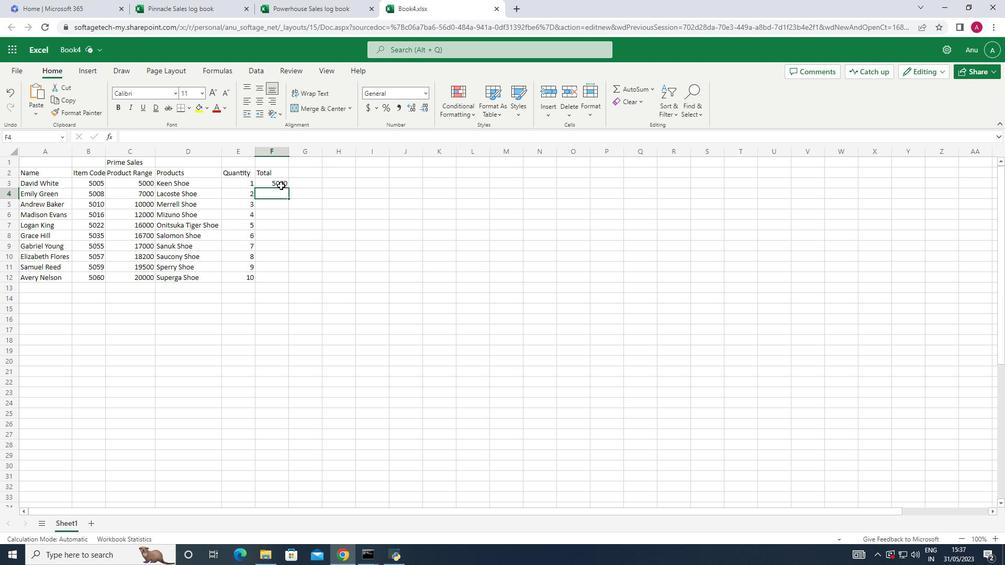 
Action: Mouse moved to (288, 189)
Screenshot: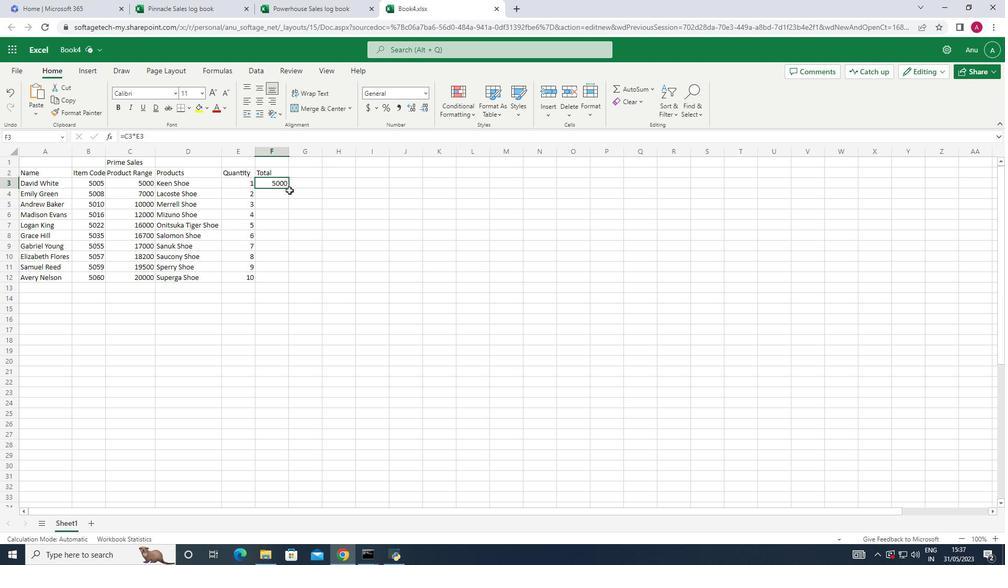 
Action: Mouse pressed left at (288, 189)
Screenshot: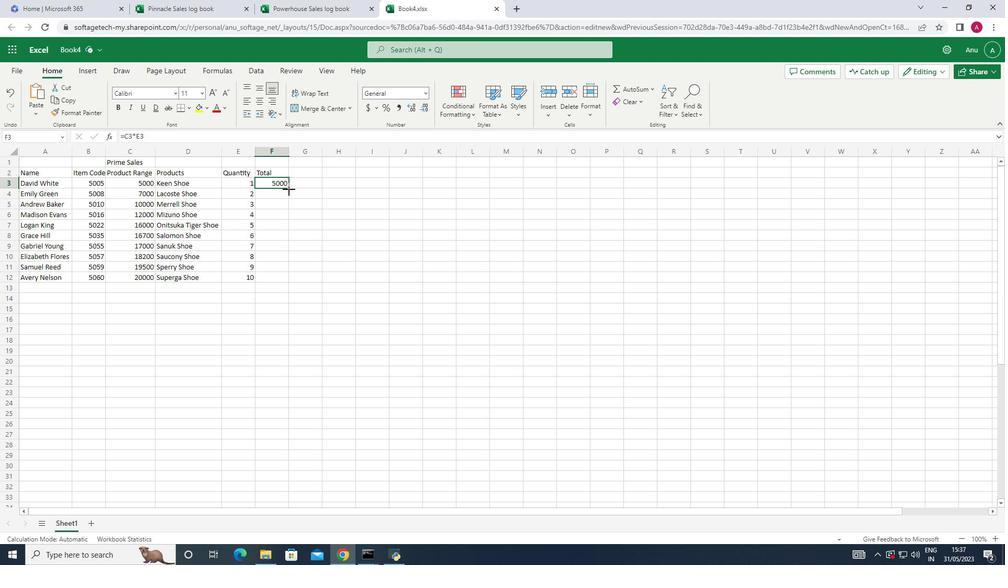 
Action: Mouse moved to (303, 174)
Screenshot: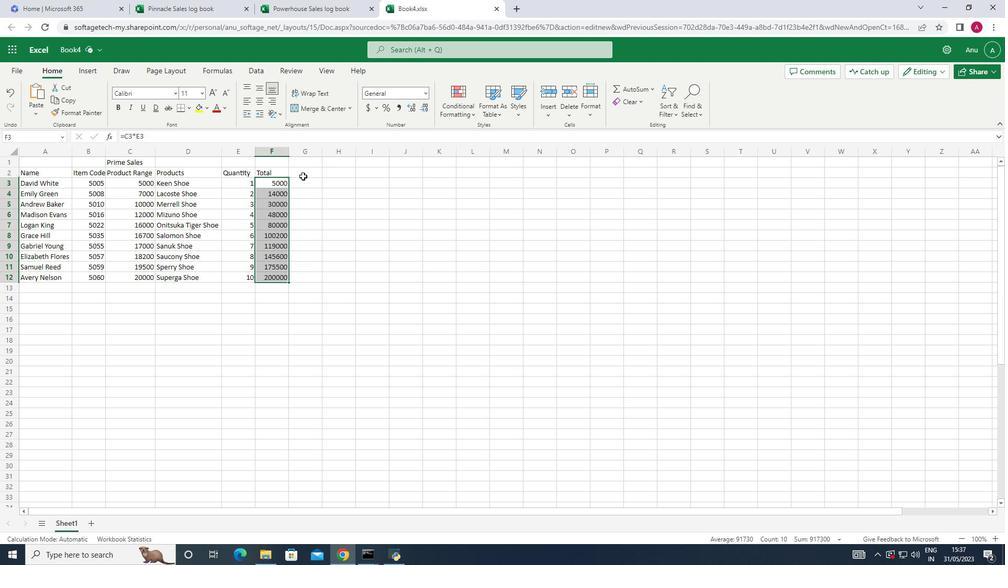 
Action: Mouse pressed left at (303, 174)
Screenshot: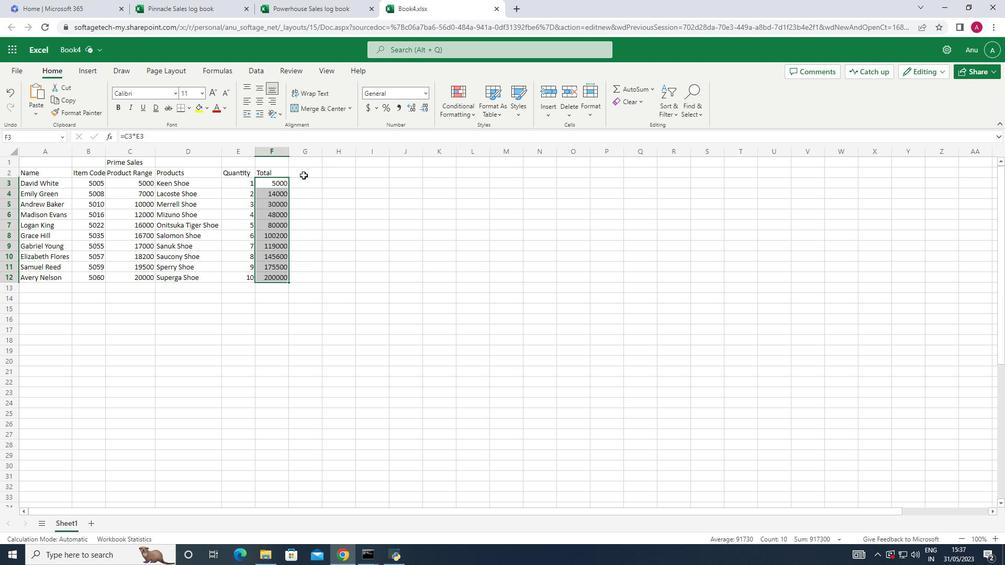 
Action: Mouse moved to (286, 177)
Screenshot: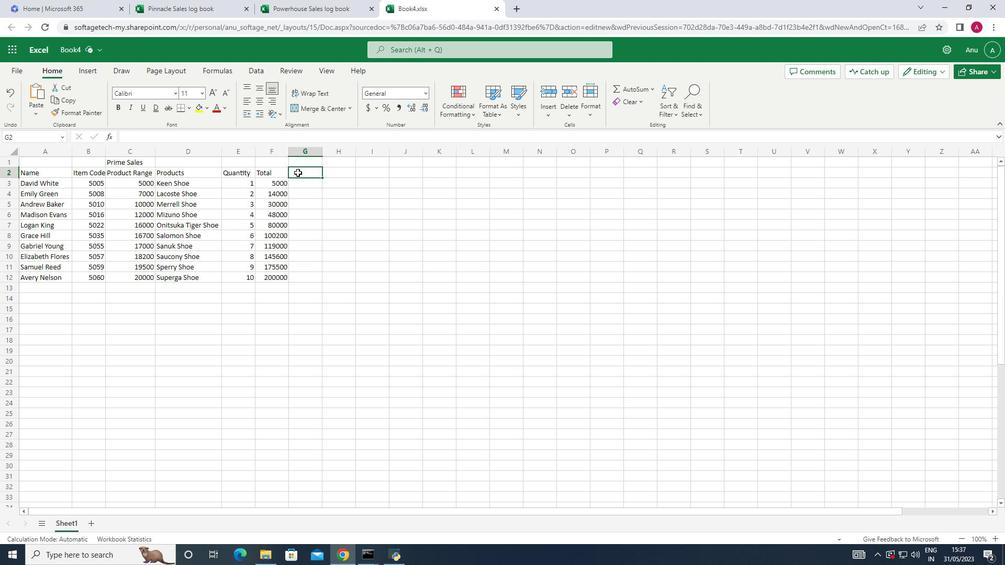 
Action: Key pressed <Key.shift>Tax
Screenshot: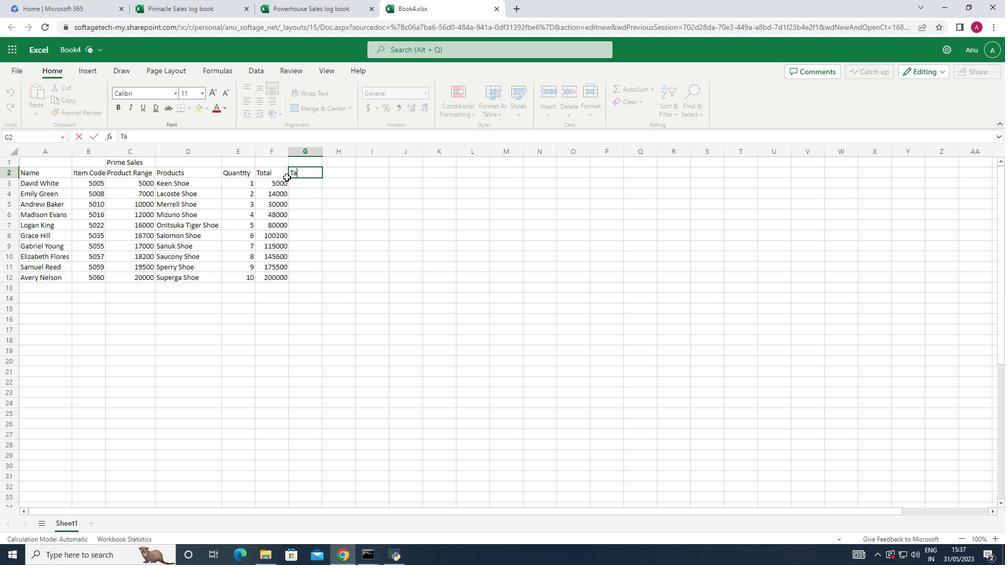 
Action: Mouse moved to (306, 182)
Screenshot: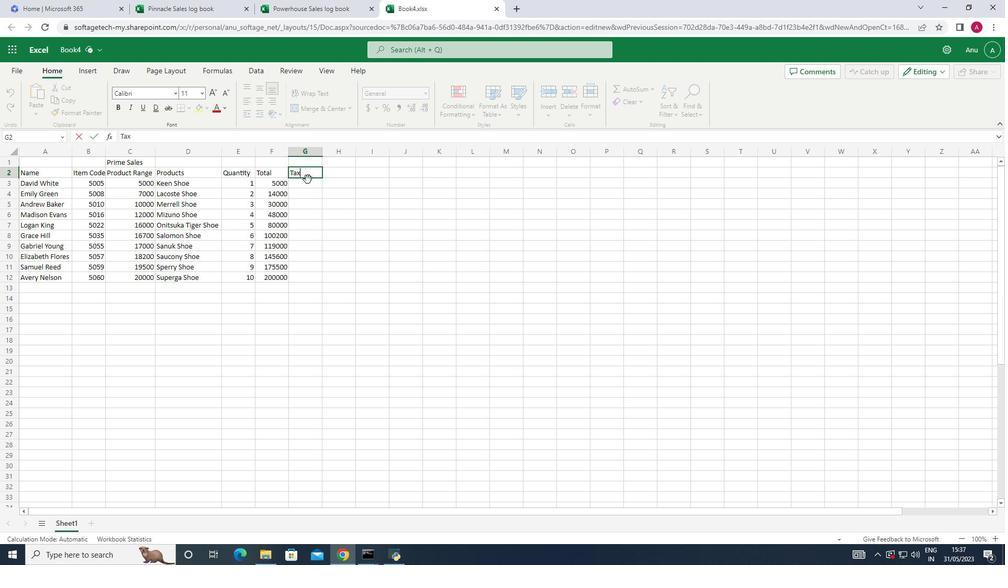
Action: Mouse pressed left at (306, 182)
Screenshot: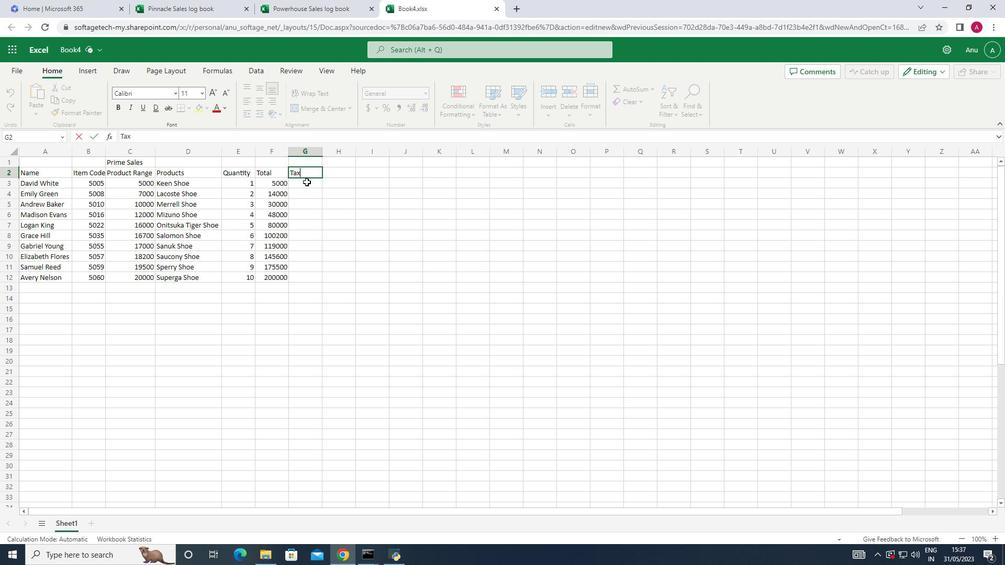 
Action: Mouse moved to (306, 179)
Screenshot: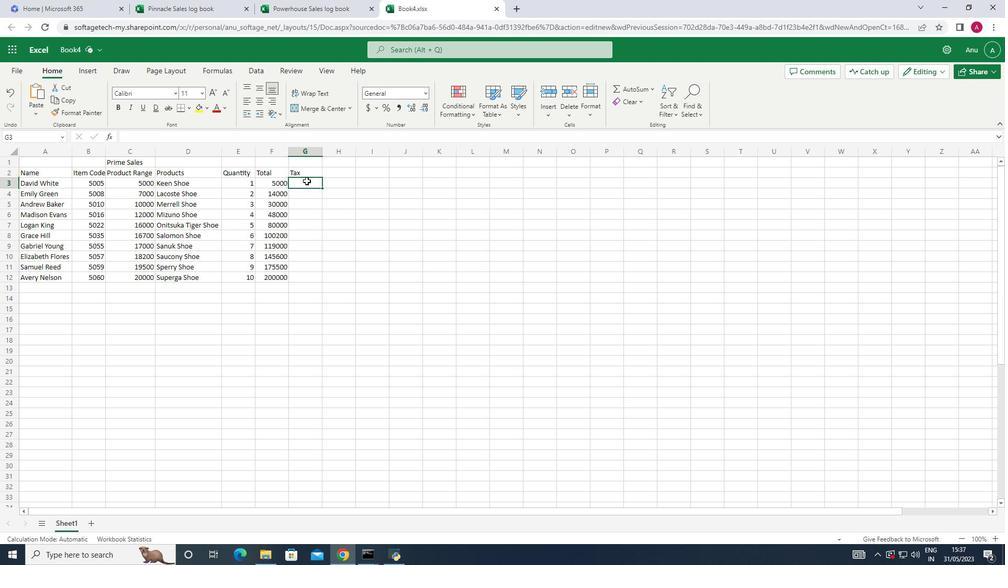
Action: Key pressed =
Screenshot: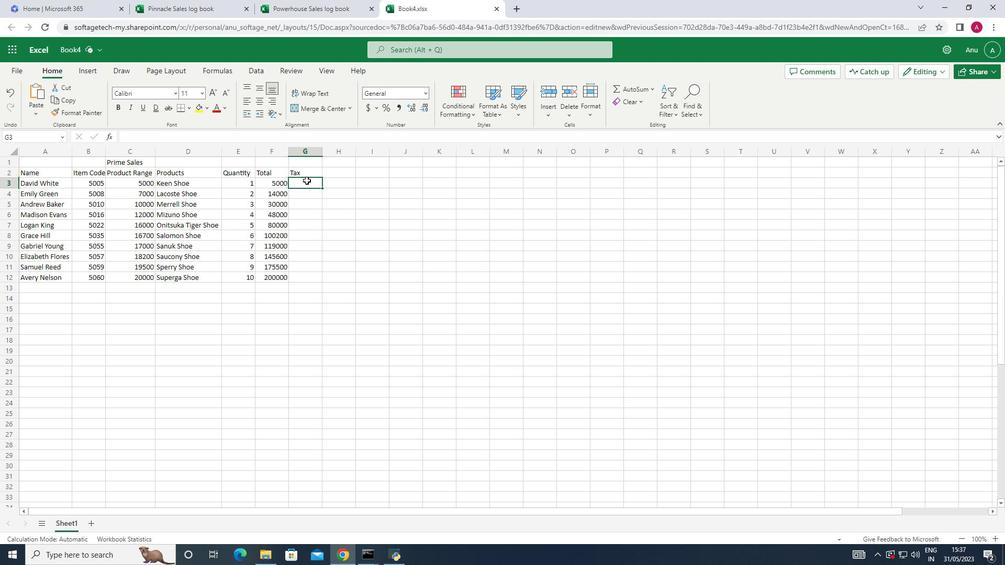 
Action: Mouse moved to (283, 179)
Screenshot: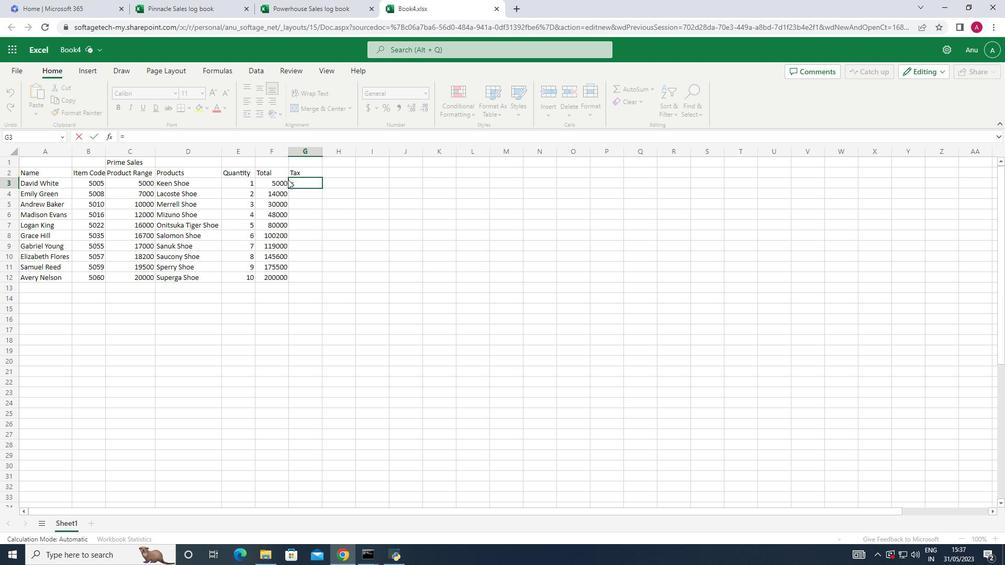 
Action: Mouse pressed left at (283, 179)
Screenshot: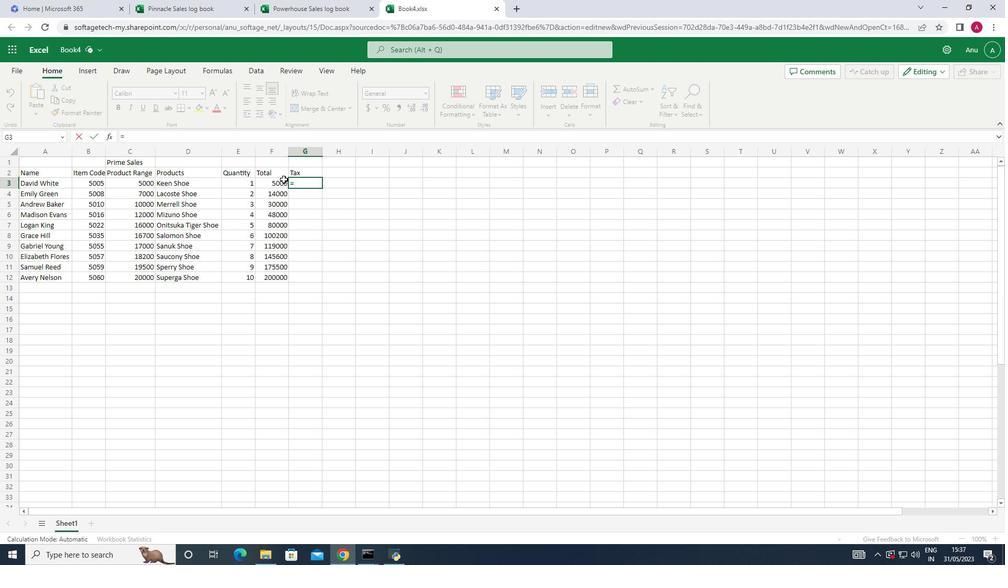 
Action: Key pressed *12<Key.shift_r><Key.shift_r><Key.shift_r><Key.shift_r><Key.shift_r><Key.shift_r><Key.shift_r><Key.shift_r><Key.shift_r><Key.shift_r>%<Key.enter>
Screenshot: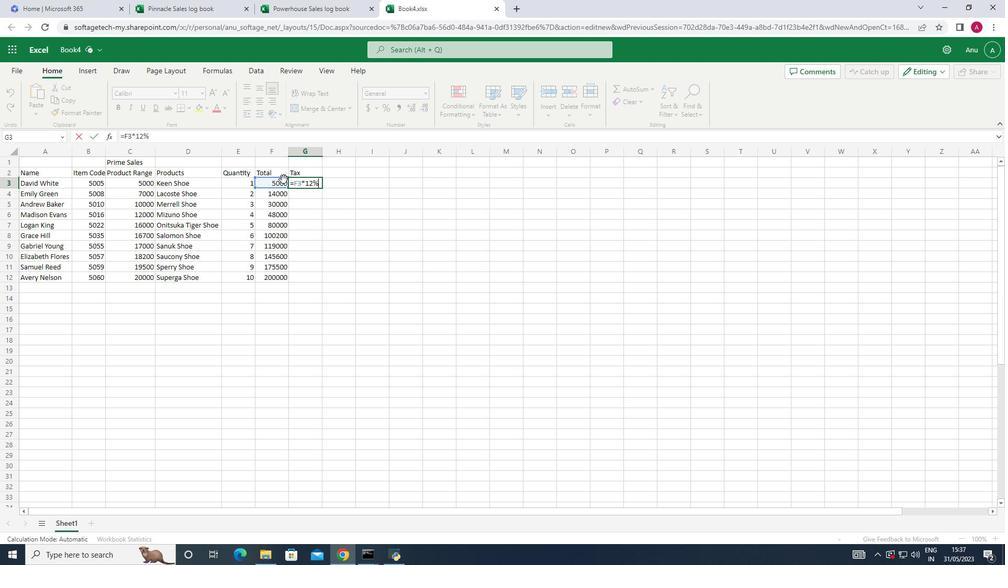 
Action: Mouse moved to (315, 185)
Screenshot: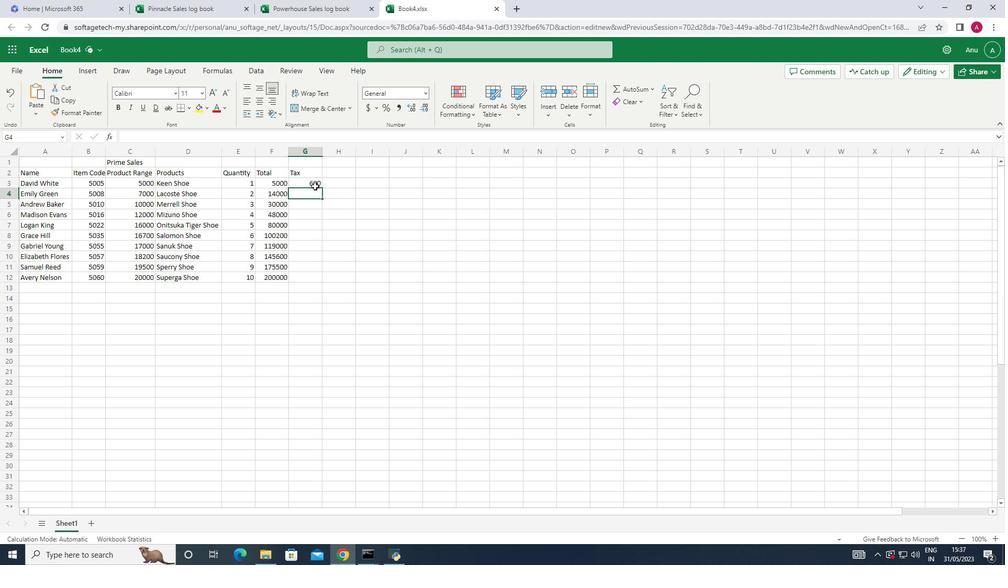 
Action: Mouse pressed left at (315, 185)
Screenshot: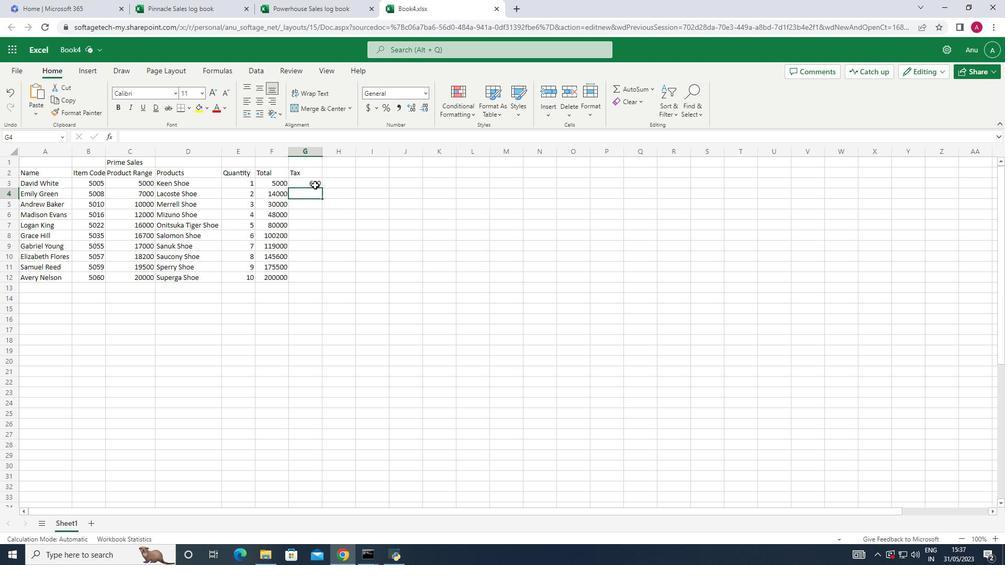 
Action: Mouse moved to (320, 187)
Screenshot: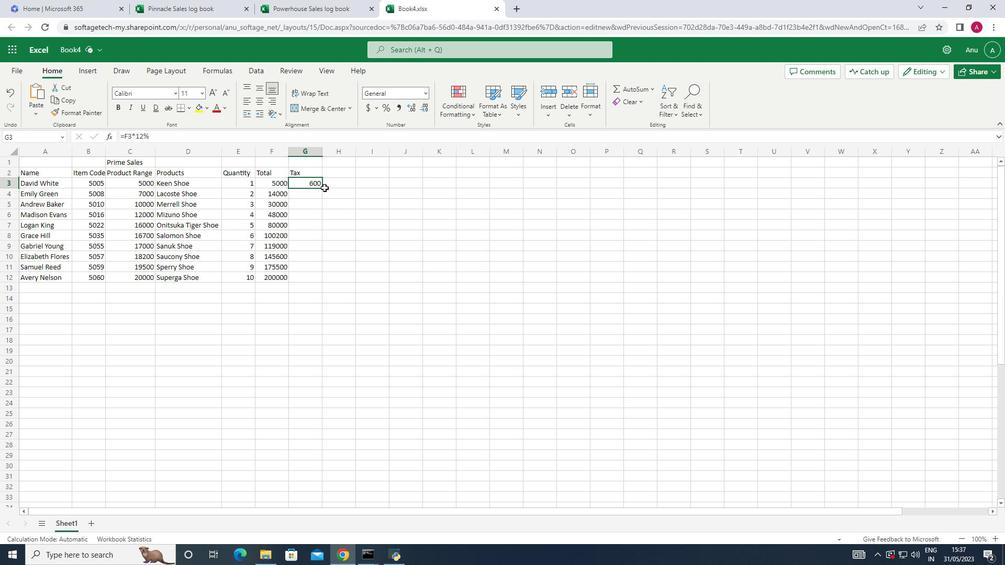 
Action: Mouse pressed left at (320, 187)
Screenshot: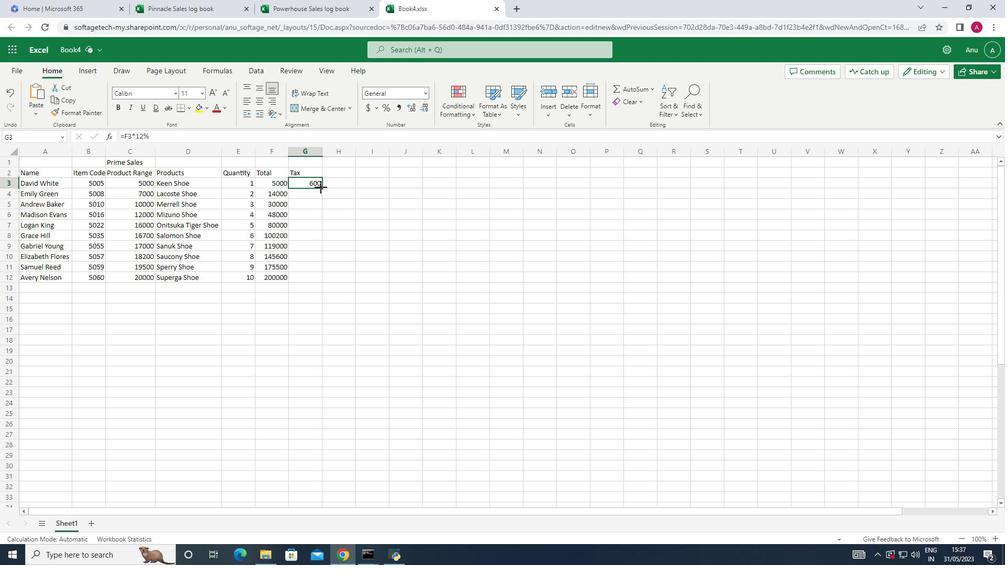
Action: Mouse moved to (373, 285)
Screenshot: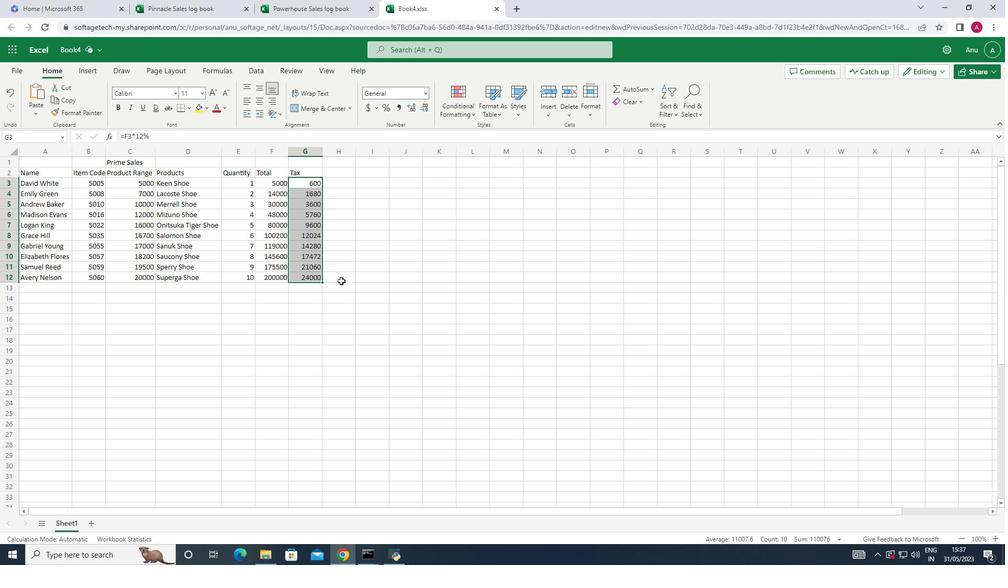 
Action: Mouse pressed left at (373, 285)
Screenshot: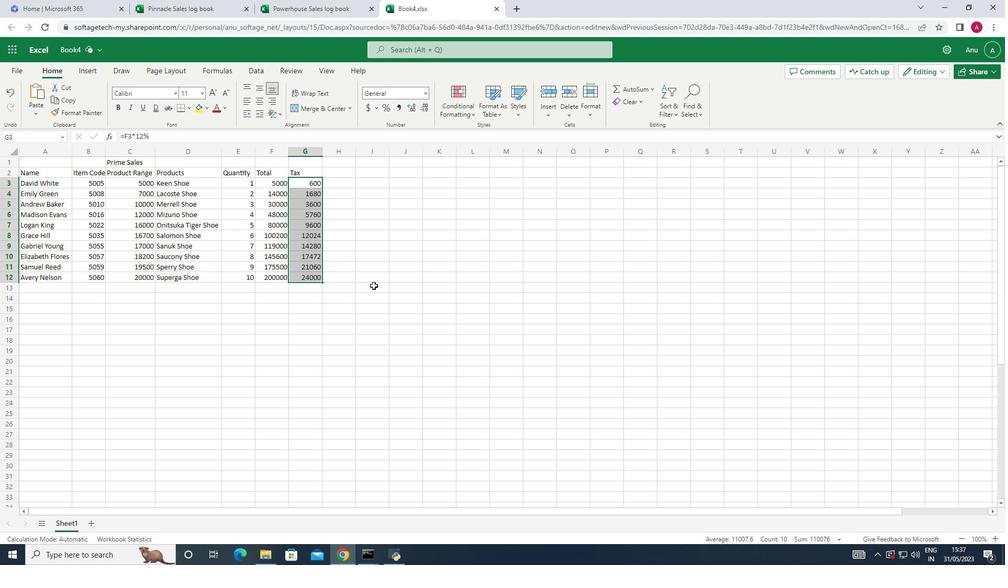 
Action: Mouse moved to (25, 71)
Screenshot: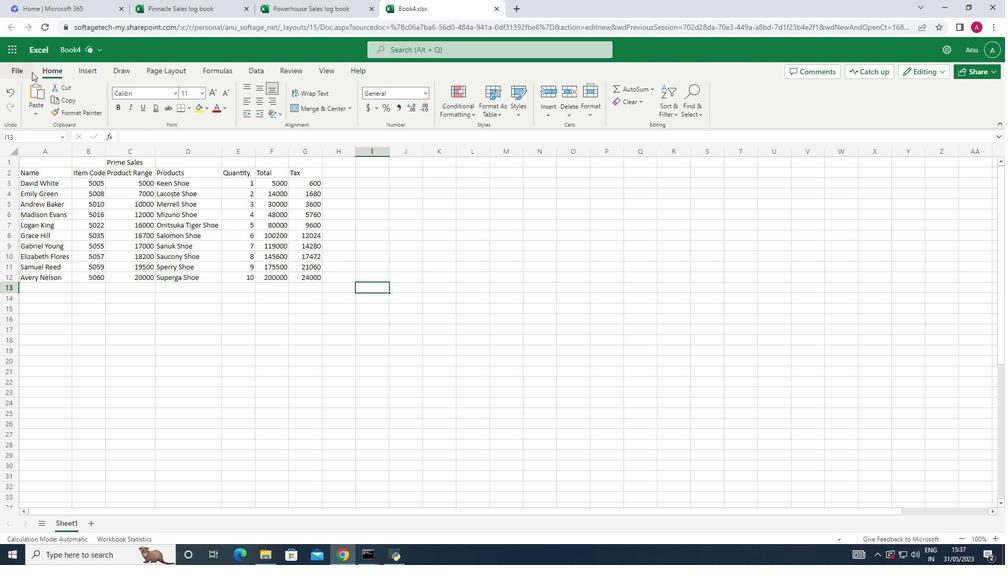
Action: Mouse pressed left at (25, 71)
Screenshot: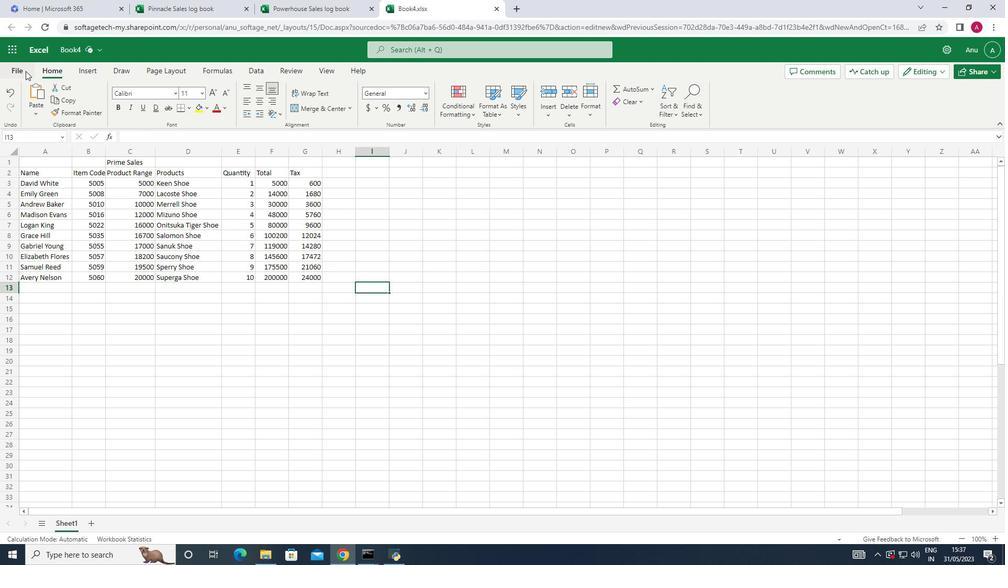 
Action: Mouse moved to (57, 171)
Screenshot: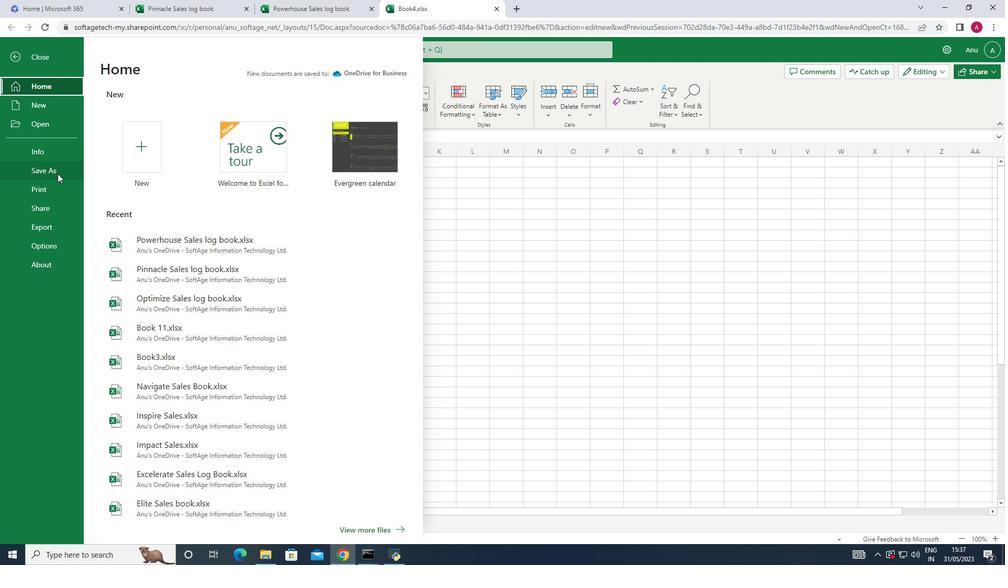 
Action: Mouse pressed left at (57, 171)
Screenshot: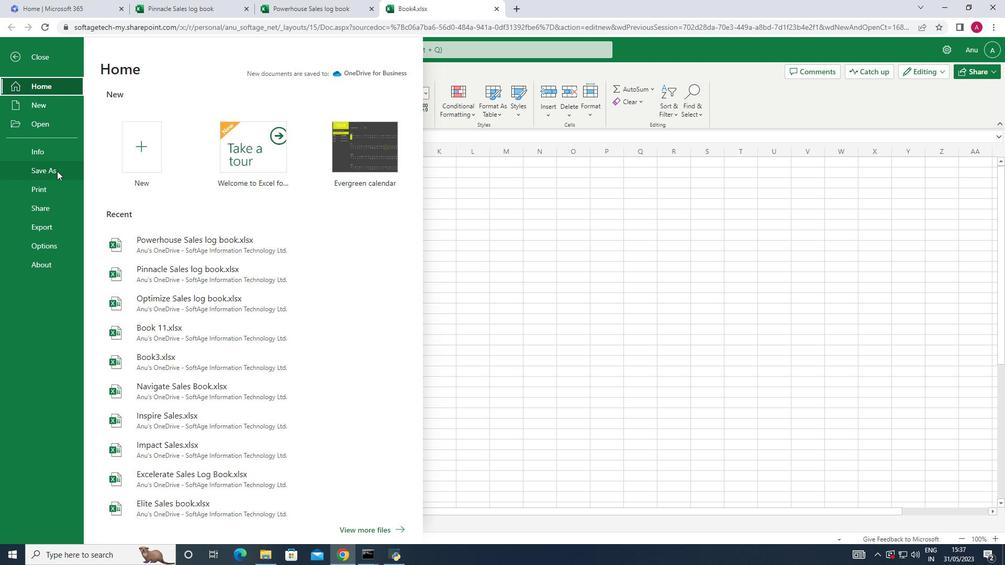 
Action: Mouse moved to (166, 137)
Screenshot: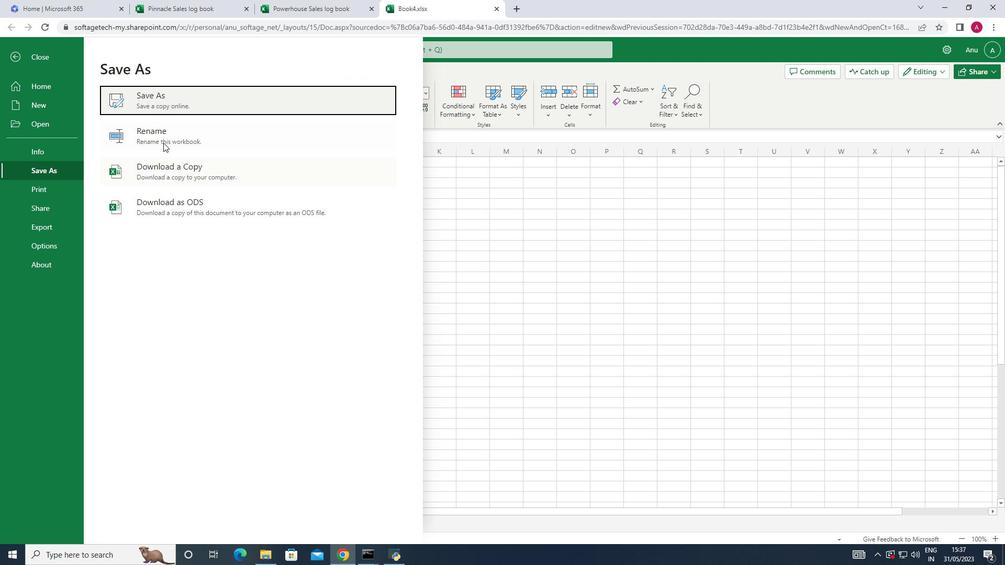 
Action: Mouse pressed left at (166, 137)
Screenshot: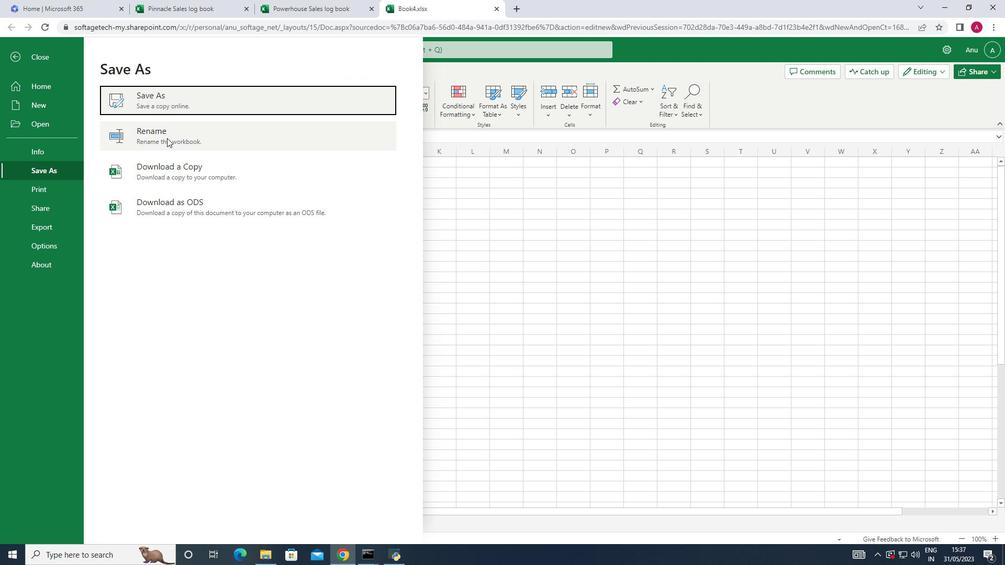 
Action: Key pressed <Key.shift>Prime<Key.space><Key.shift>Sales<Key.space>review<Key.space>book<Key.enter>
Screenshot: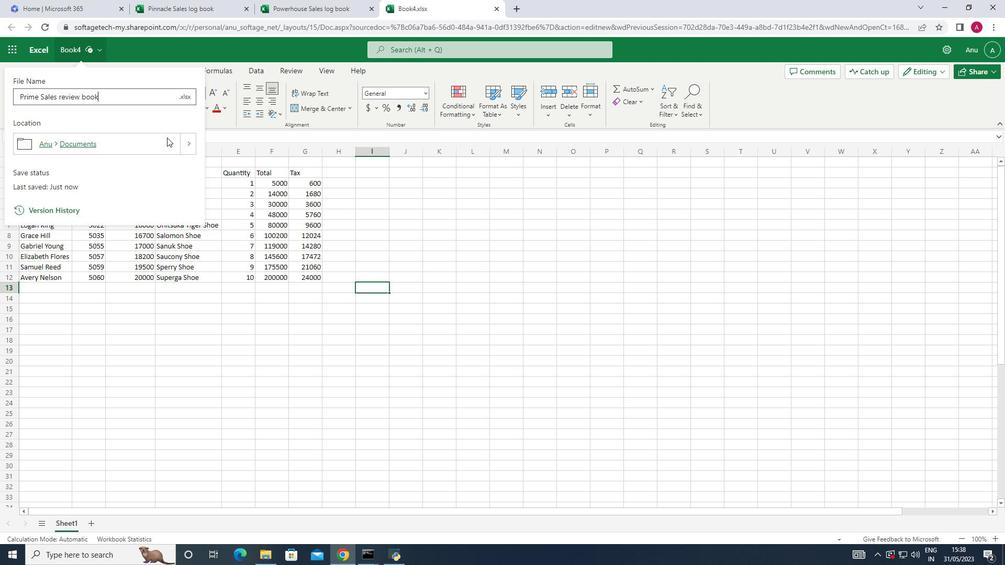 
Action: Mouse moved to (164, 138)
Screenshot: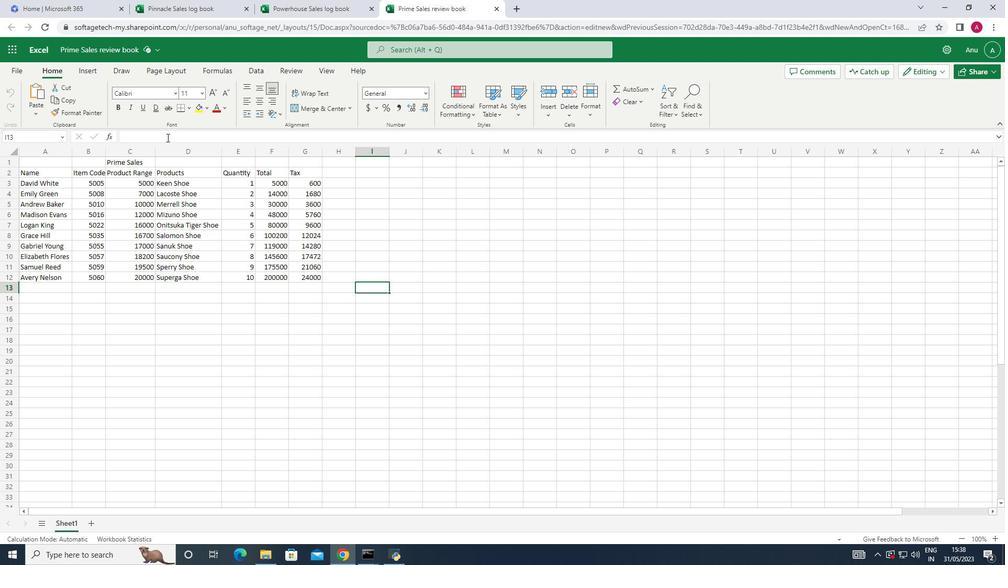 
